 Task: Assign Person0000000067 as Assignee of Issue Issue0000000167 in Backlog  in Scrum Project Project0000000034 in Jira. Assign Person0000000067 as Assignee of Issue Issue0000000168 in Backlog  in Scrum Project Project0000000034 in Jira. Assign Person0000000068 as Assignee of Issue Issue0000000169 in Backlog  in Scrum Project Project0000000034 in Jira. Assign Person0000000068 as Assignee of Issue Issue0000000170 in Backlog  in Scrum Project Project0000000034 in Jira. Create a Sprint called Sprint0000000097 in Scrum Project Project0000000033 in Jira
Action: Mouse moved to (1059, 416)
Screenshot: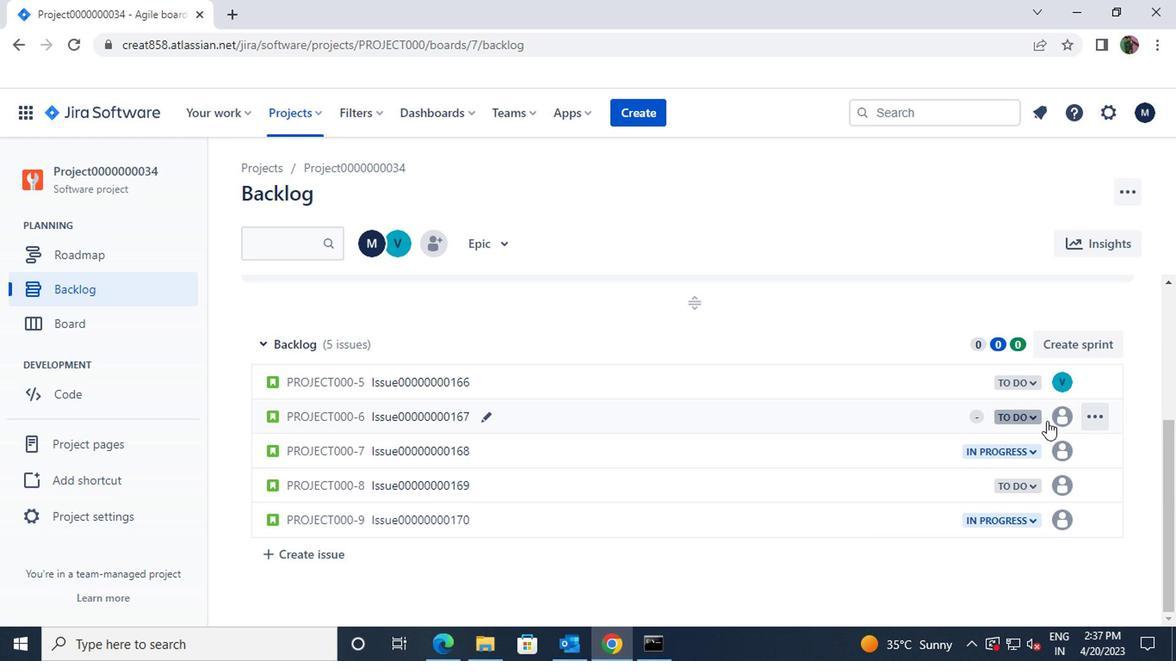 
Action: Mouse pressed left at (1059, 416)
Screenshot: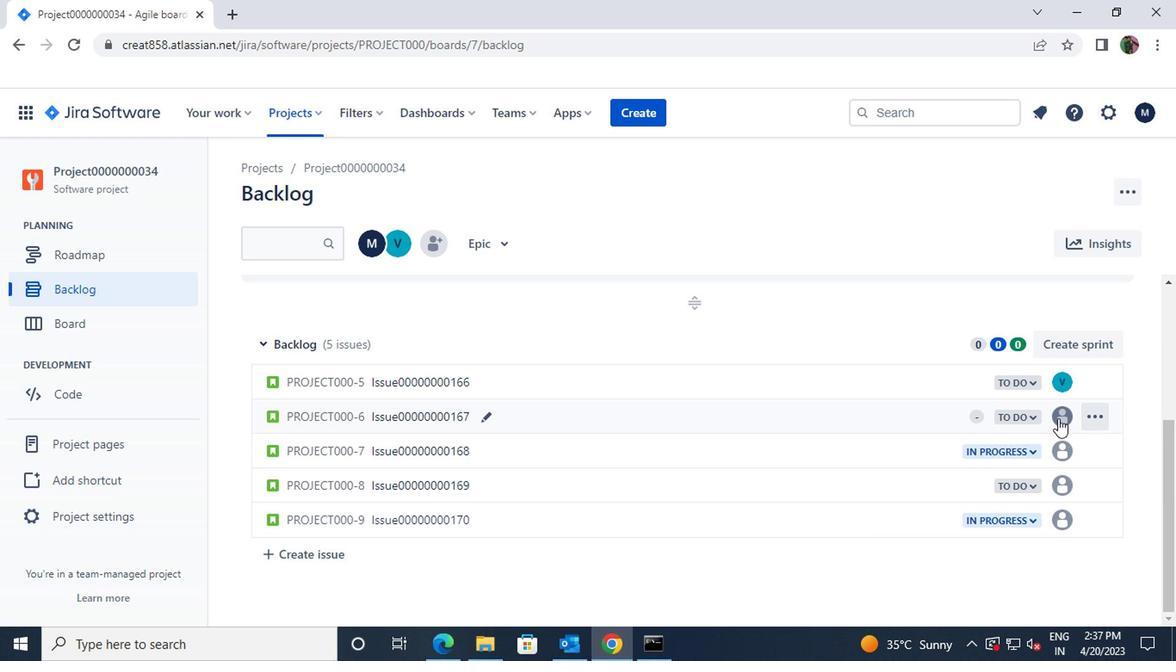 
Action: Mouse moved to (956, 447)
Screenshot: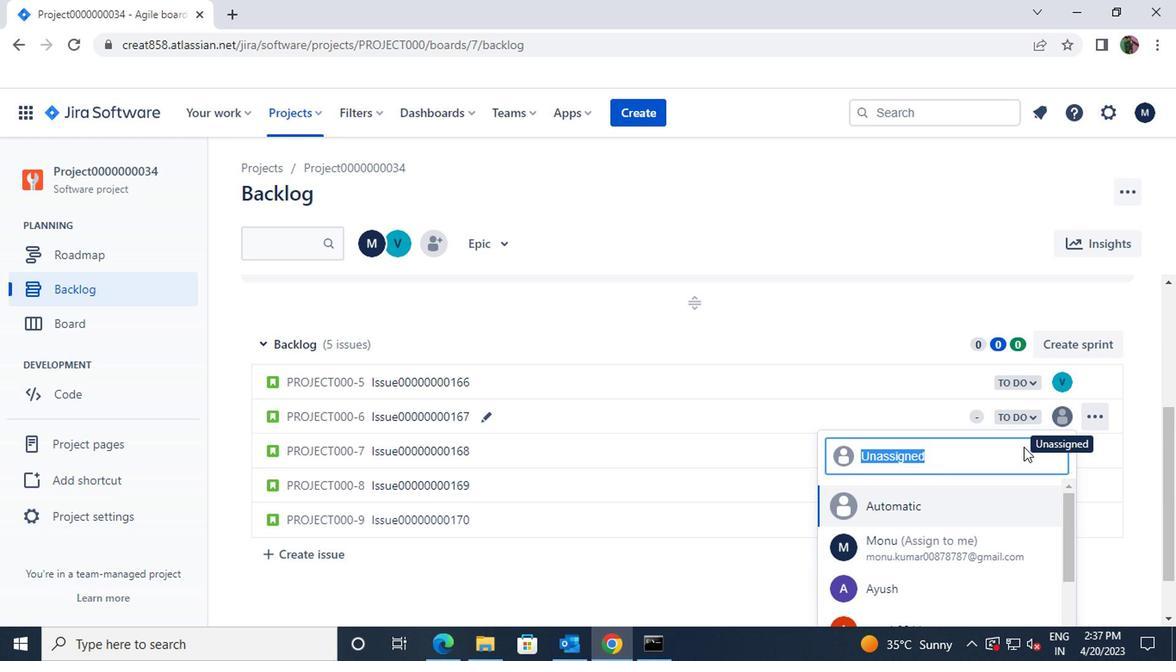 
Action: Key pressed parteek
Screenshot: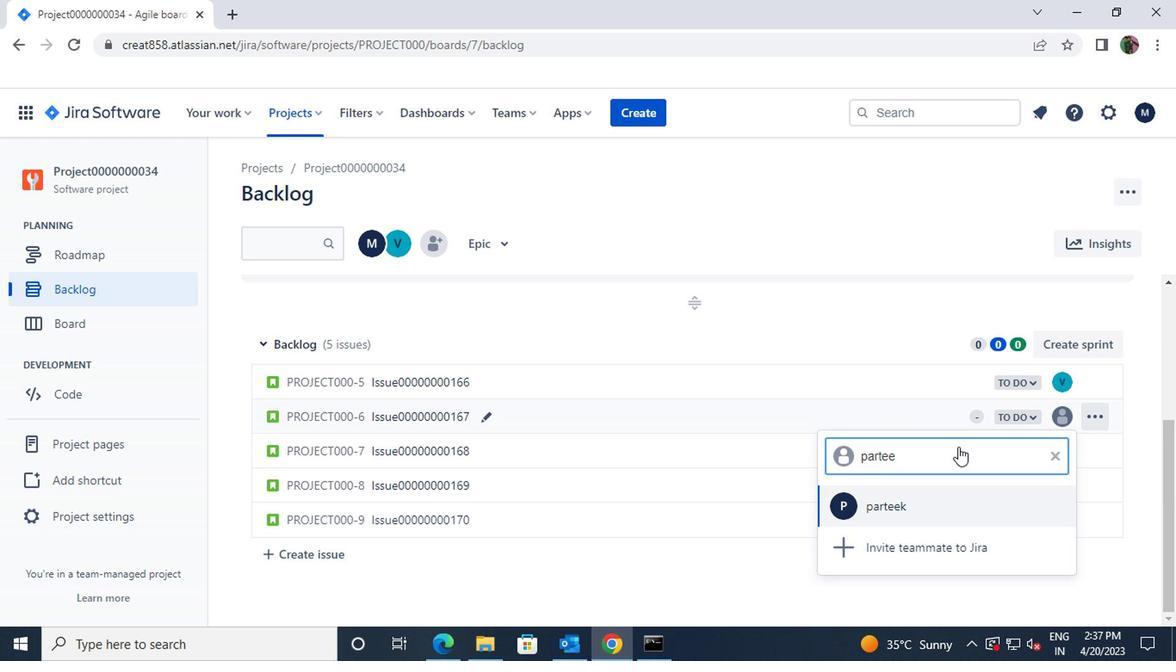 
Action: Mouse moved to (917, 506)
Screenshot: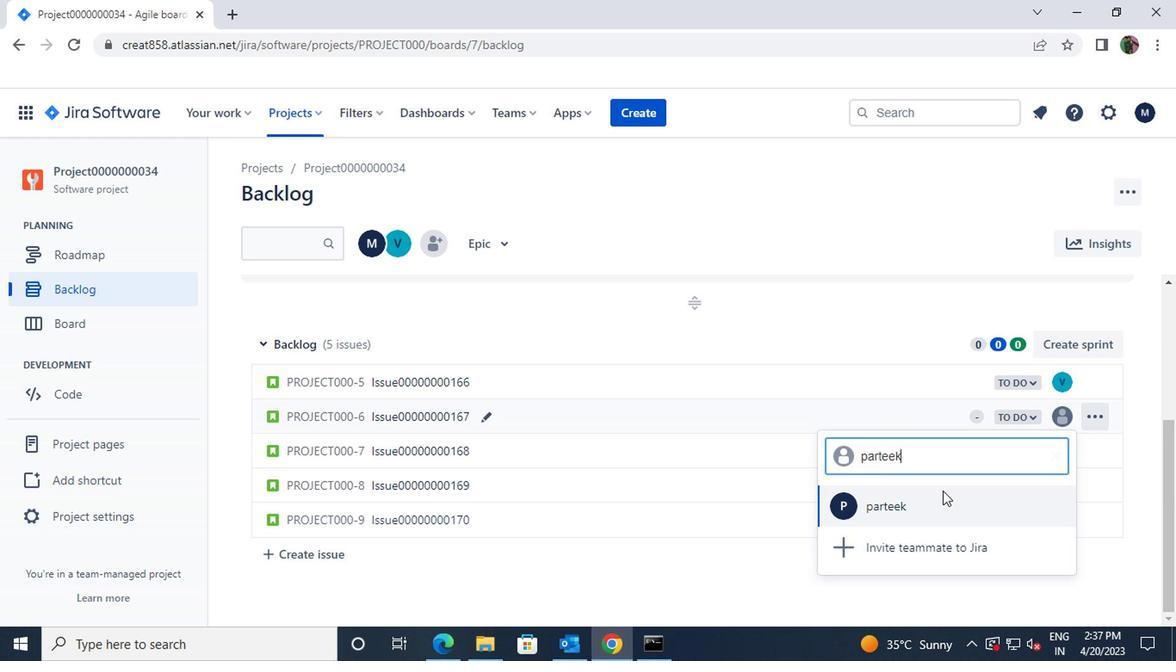 
Action: Mouse pressed left at (917, 506)
Screenshot: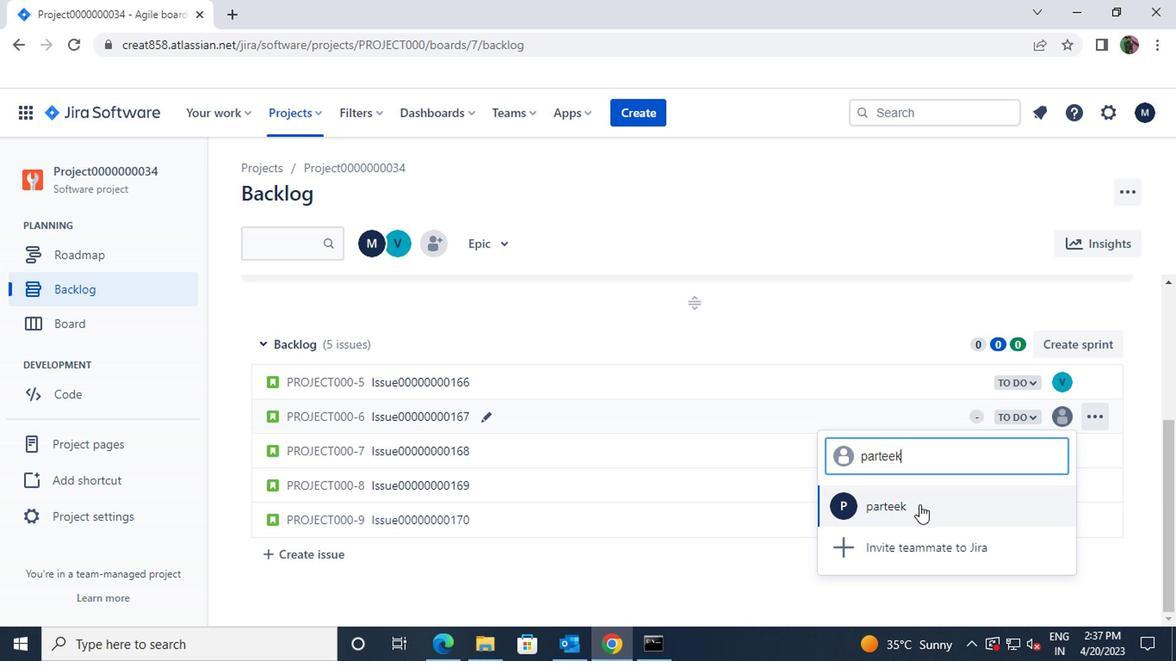 
Action: Mouse moved to (1057, 450)
Screenshot: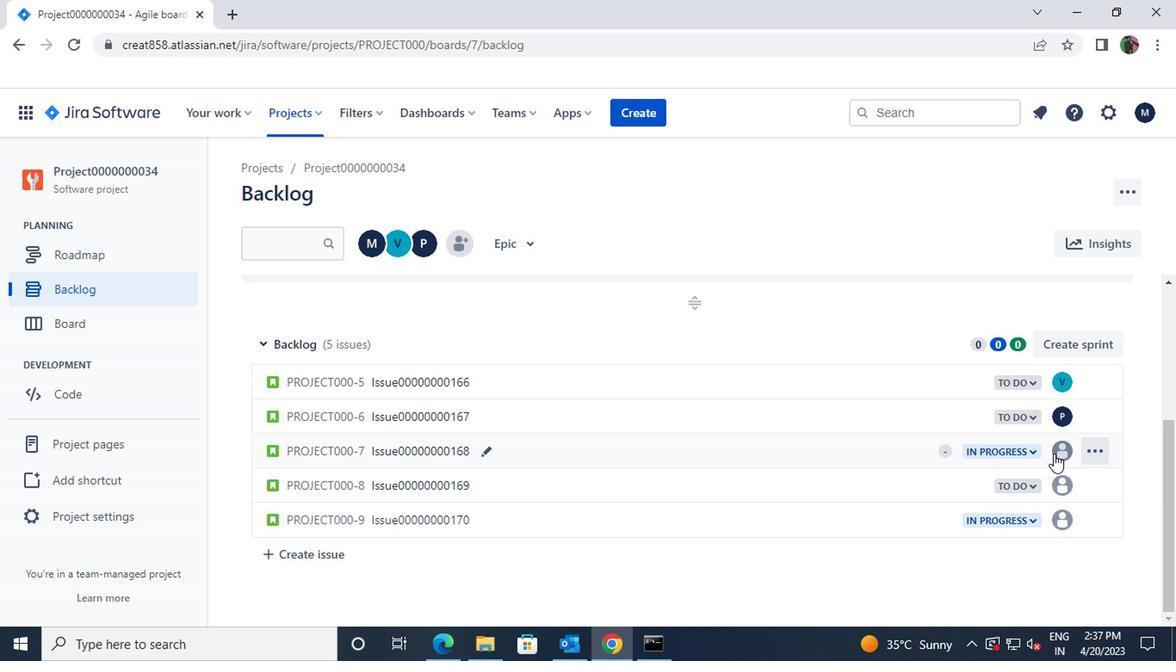 
Action: Mouse pressed left at (1057, 450)
Screenshot: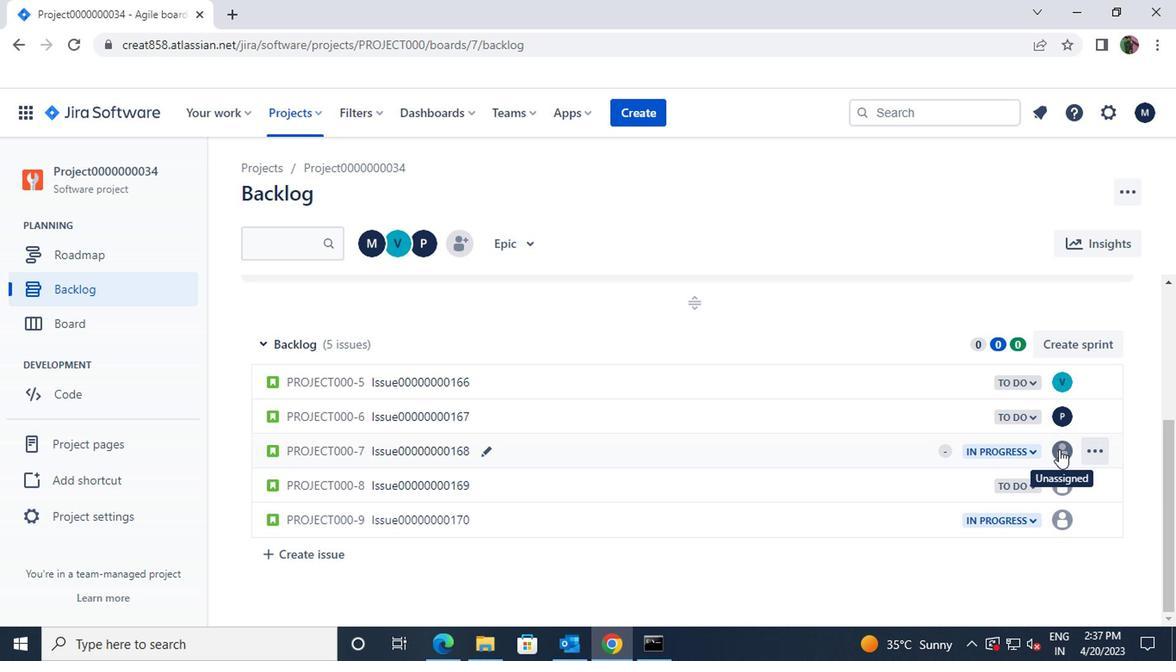 
Action: Mouse moved to (1057, 449)
Screenshot: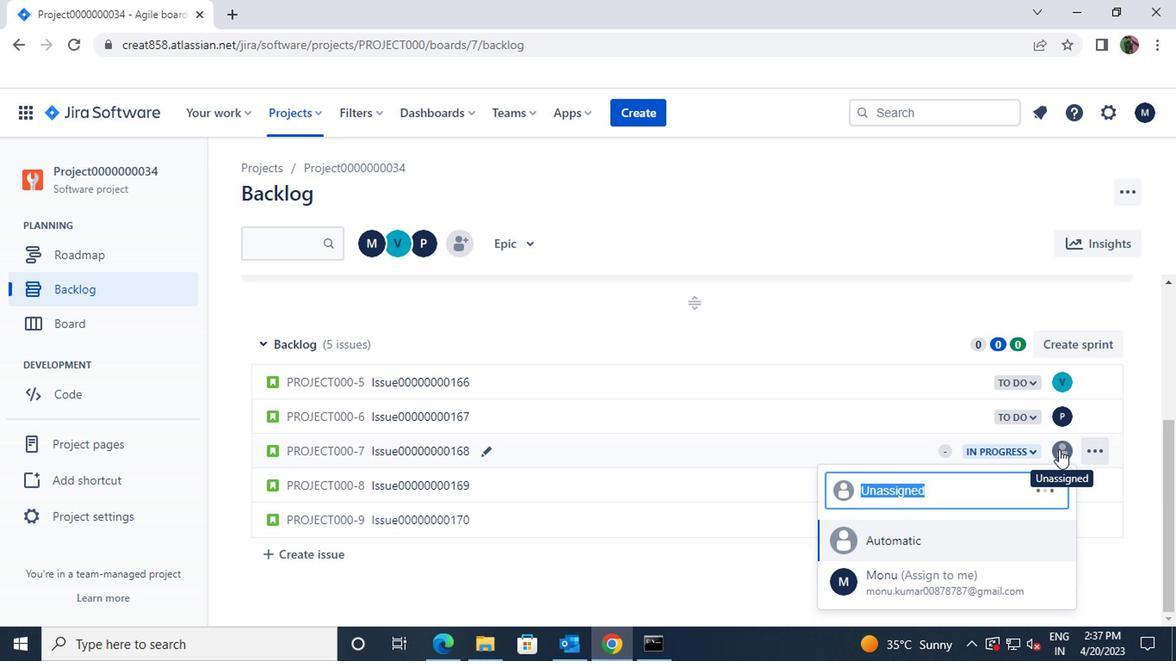 
Action: Key pressed carxx
Screenshot: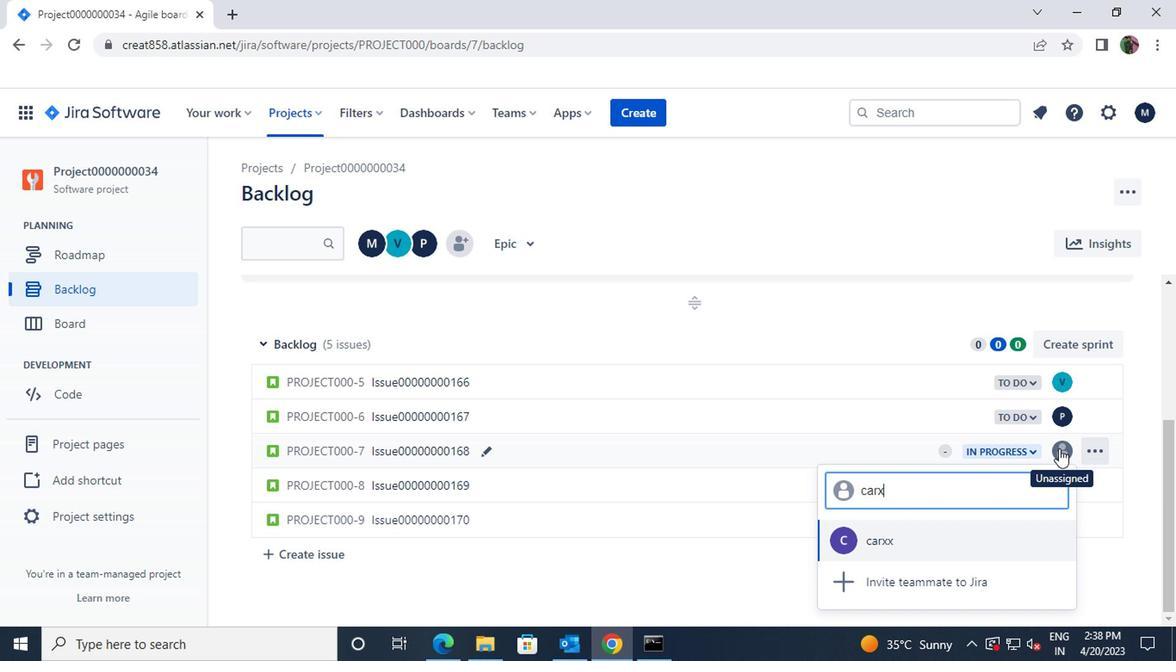 
Action: Mouse moved to (916, 540)
Screenshot: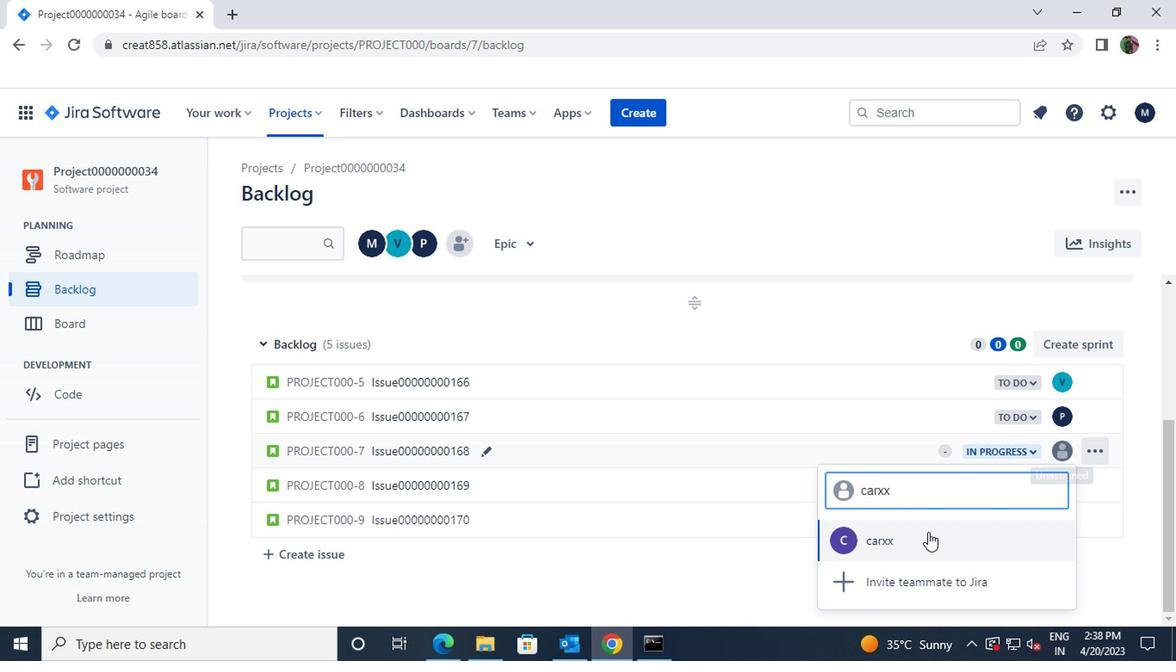 
Action: Mouse pressed left at (916, 540)
Screenshot: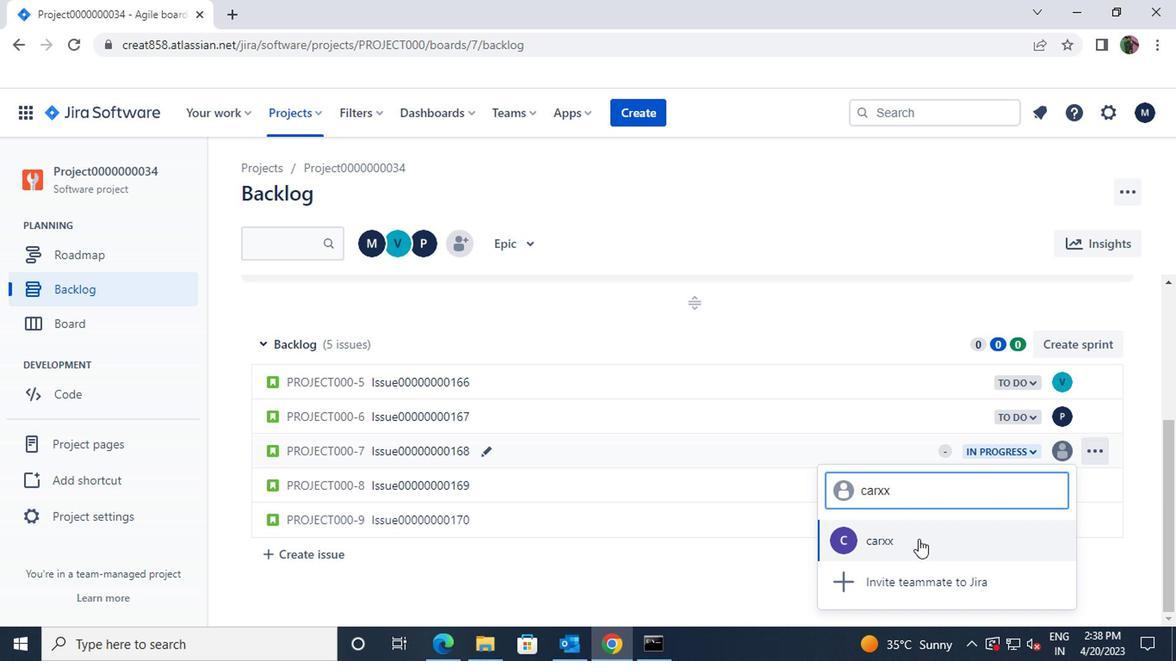
Action: Mouse moved to (1053, 512)
Screenshot: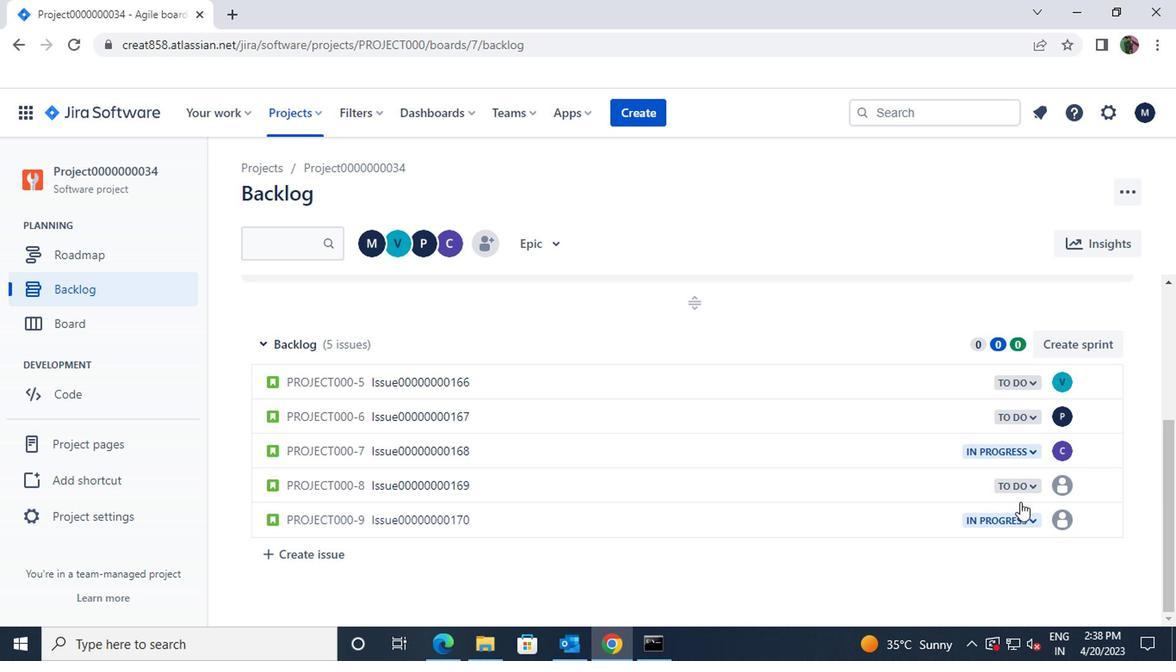 
Action: Mouse pressed left at (1053, 512)
Screenshot: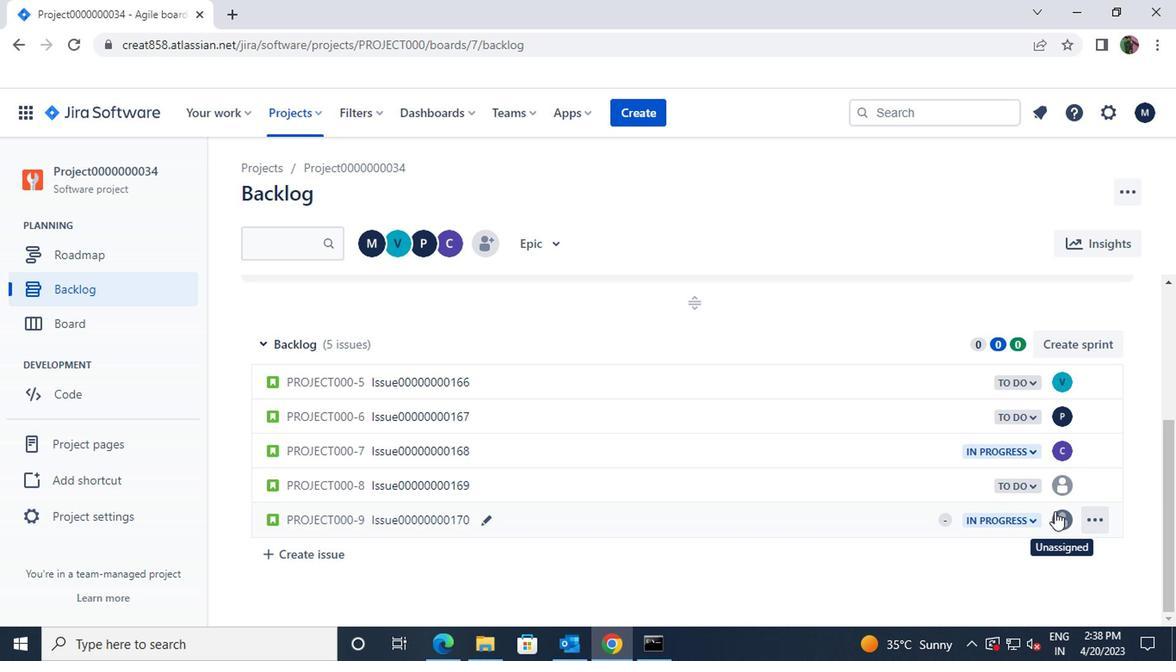 
Action: Key pressed carxx
Screenshot: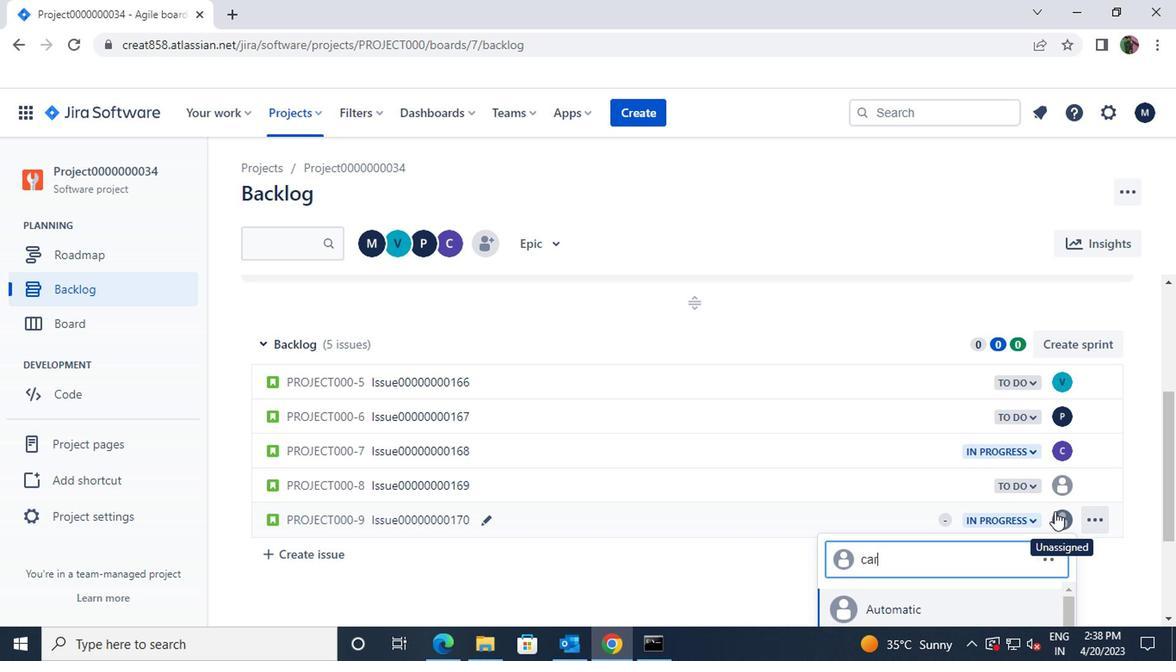 
Action: Mouse moved to (925, 598)
Screenshot: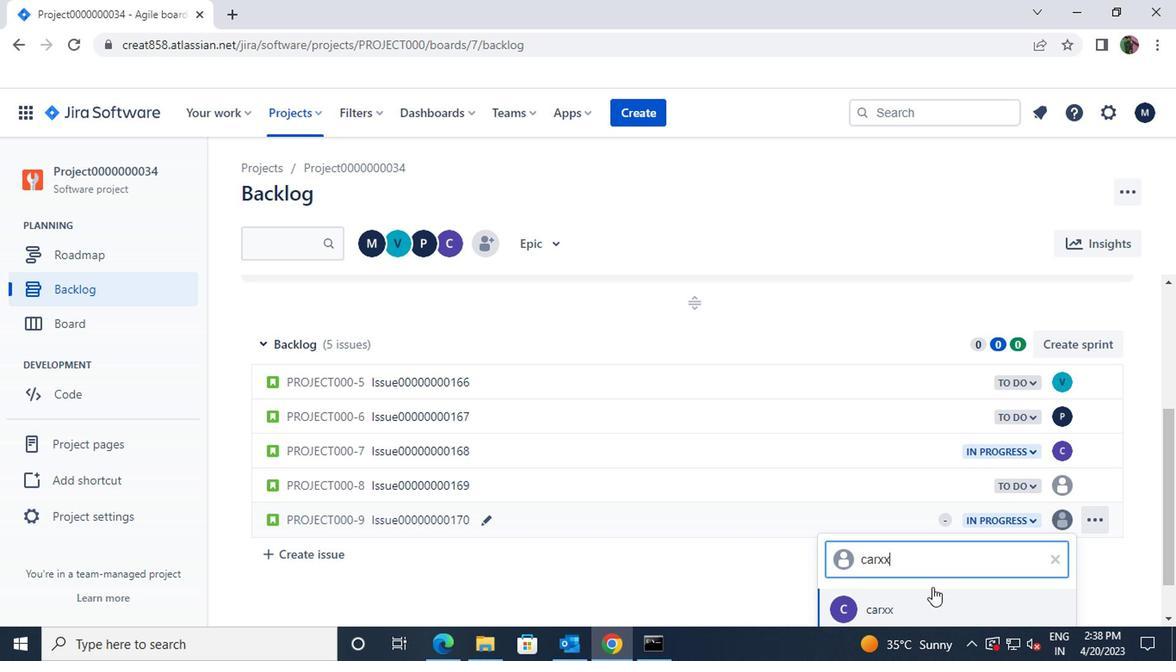 
Action: Mouse pressed left at (925, 598)
Screenshot: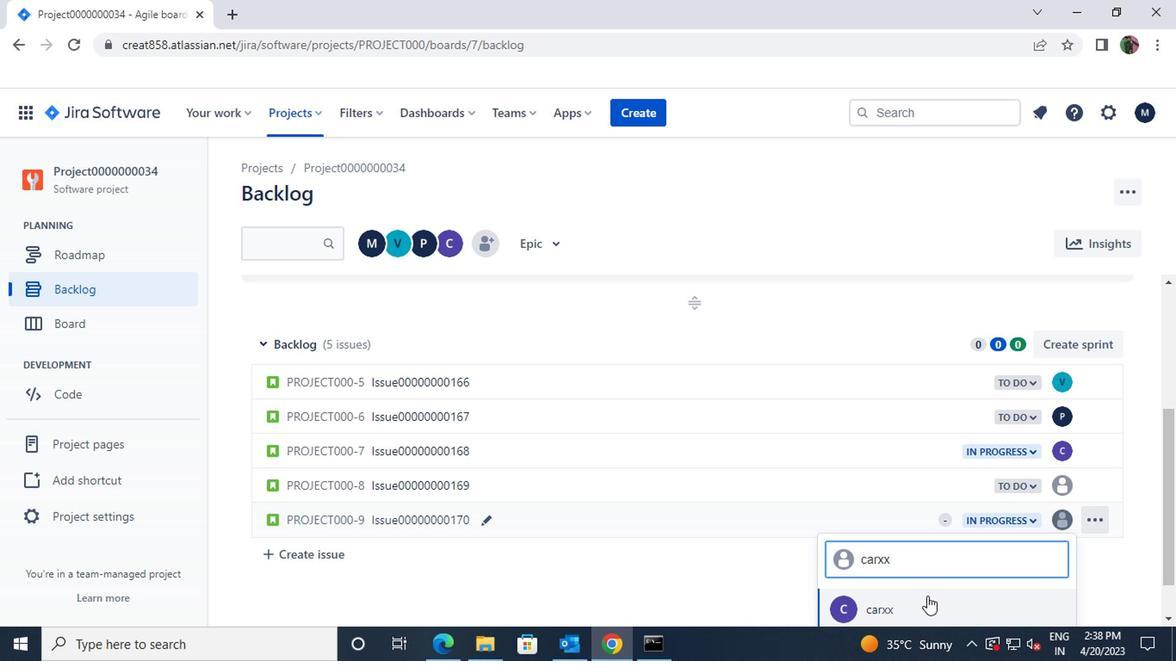 
Action: Mouse moved to (875, 476)
Screenshot: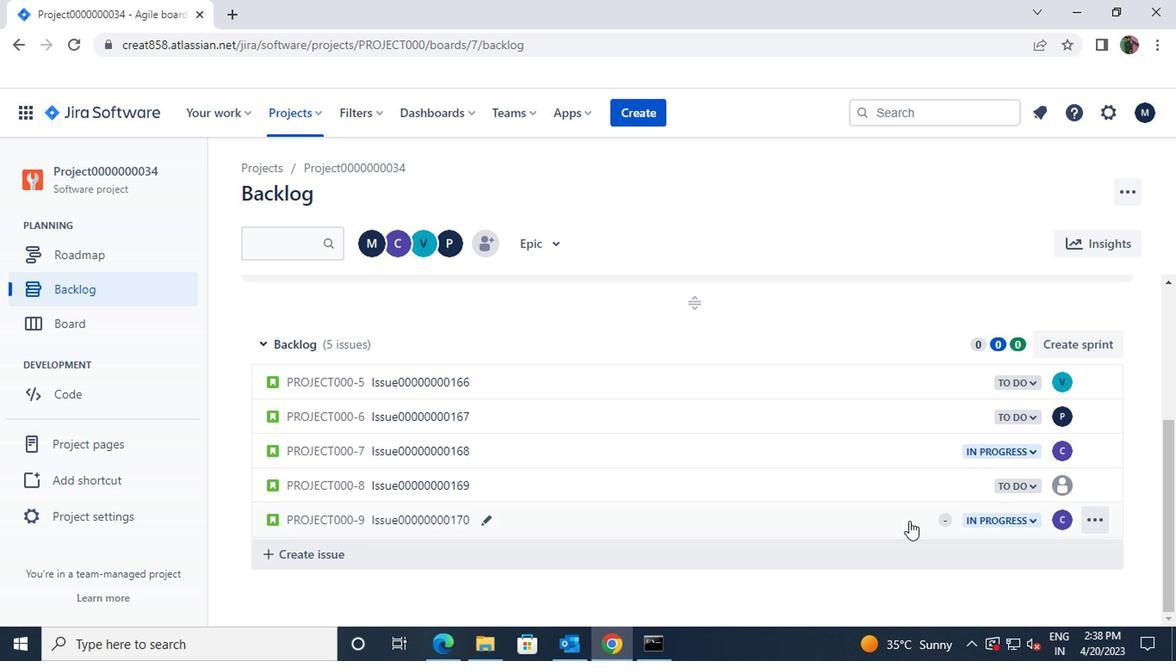
Action: Mouse scrolled (875, 475) with delta (0, -1)
Screenshot: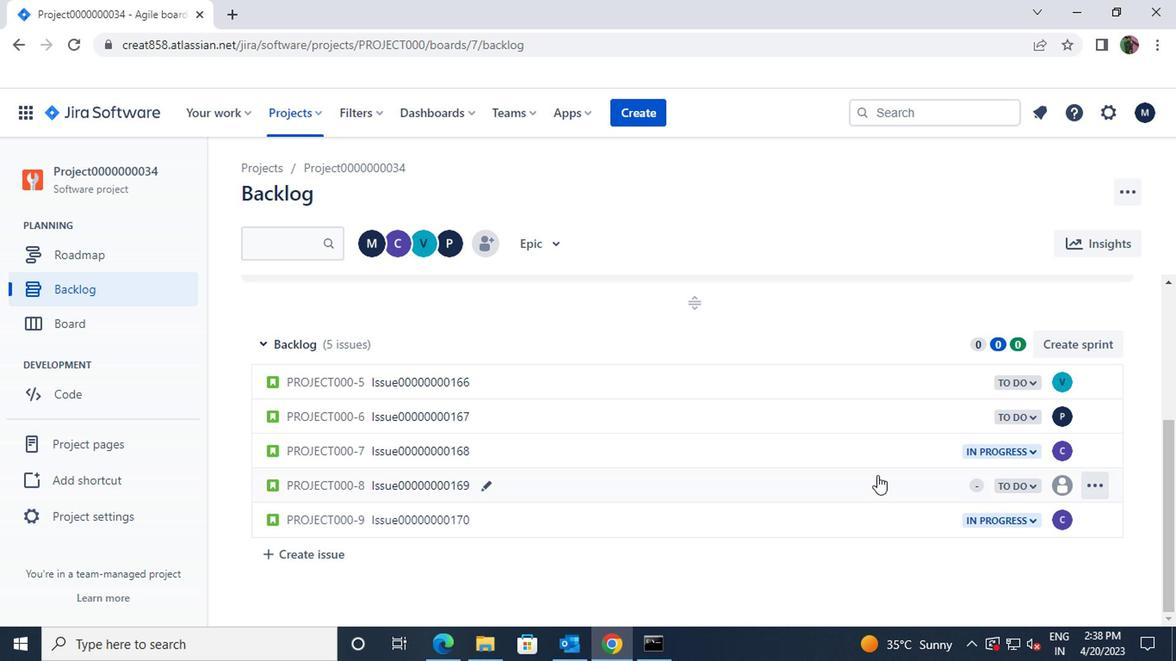 
Action: Mouse scrolled (875, 475) with delta (0, -1)
Screenshot: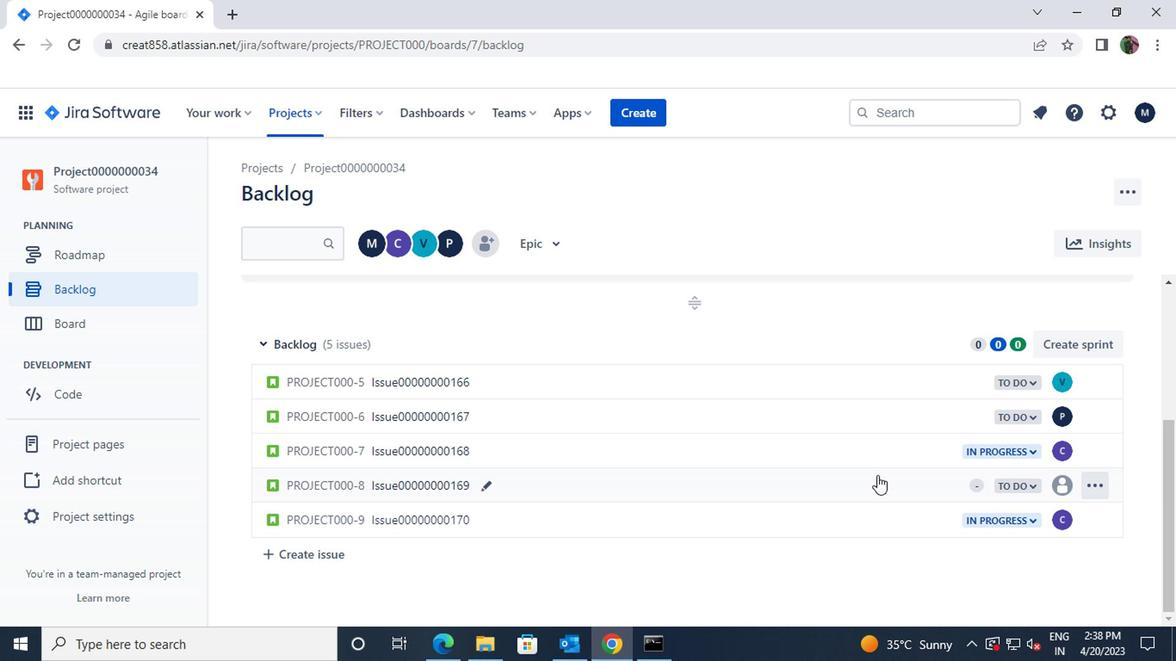 
Action: Mouse moved to (873, 476)
Screenshot: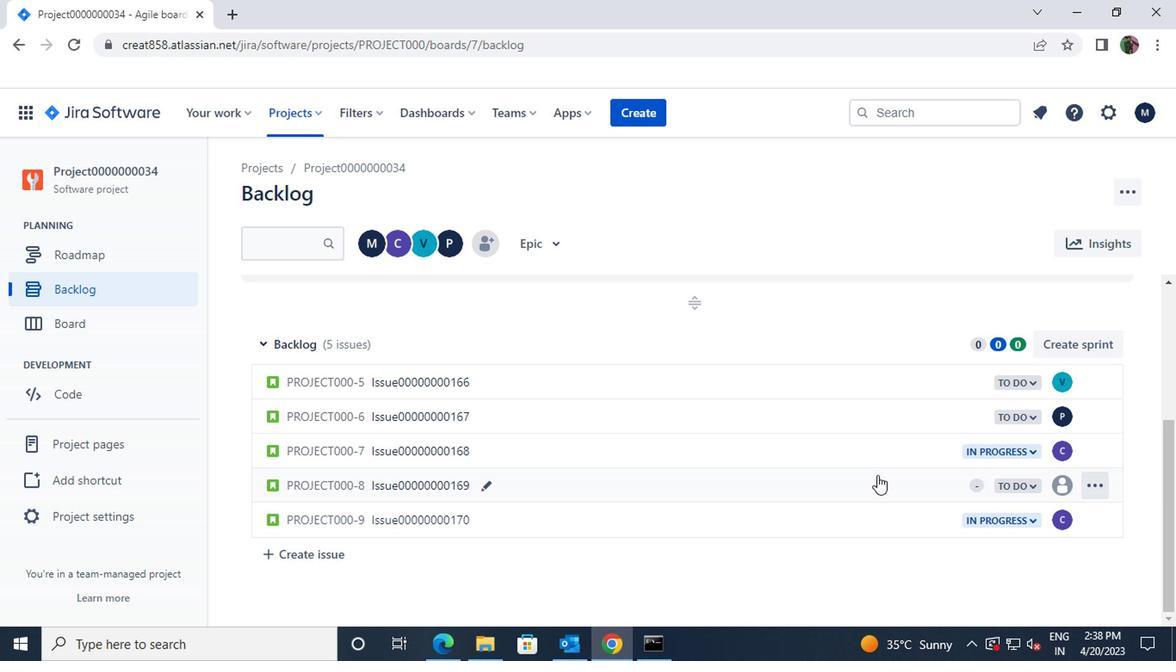 
Action: Mouse scrolled (873, 477) with delta (0, 0)
Screenshot: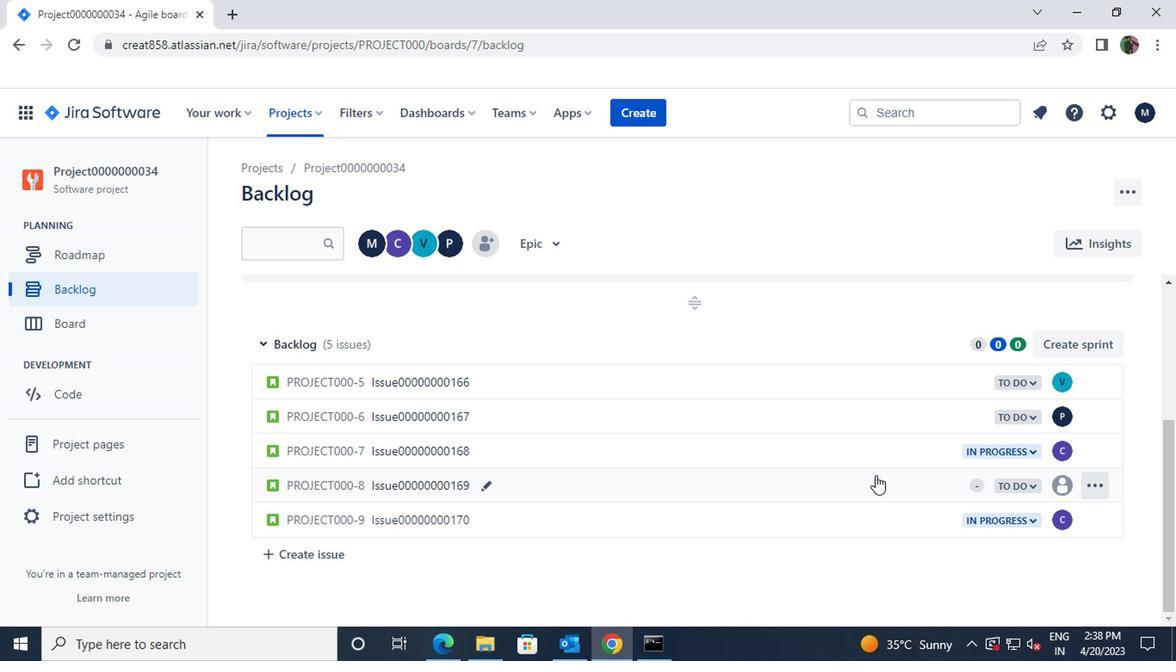 
Action: Mouse scrolled (873, 477) with delta (0, 0)
Screenshot: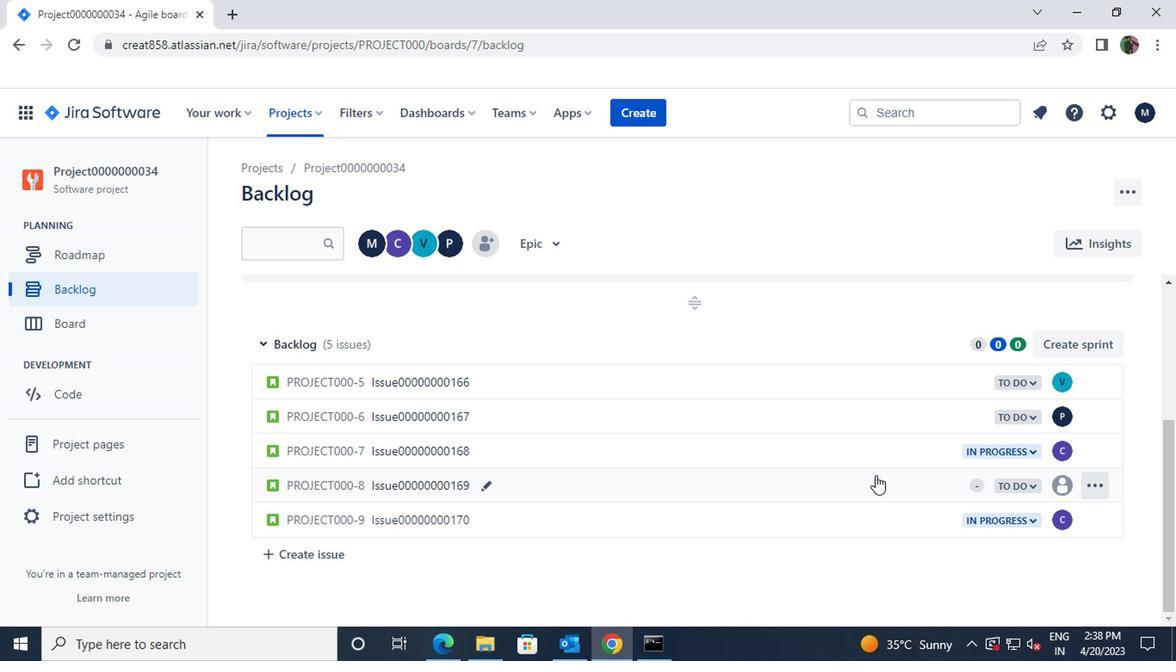 
Action: Mouse moved to (311, 114)
Screenshot: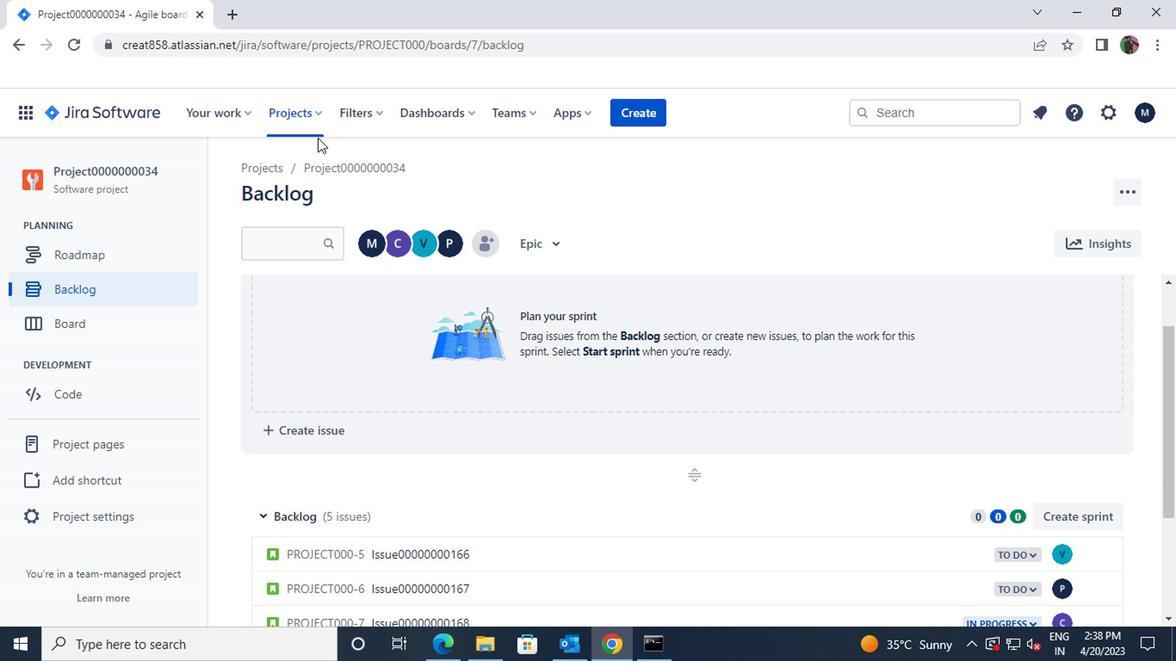 
Action: Mouse pressed left at (311, 114)
Screenshot: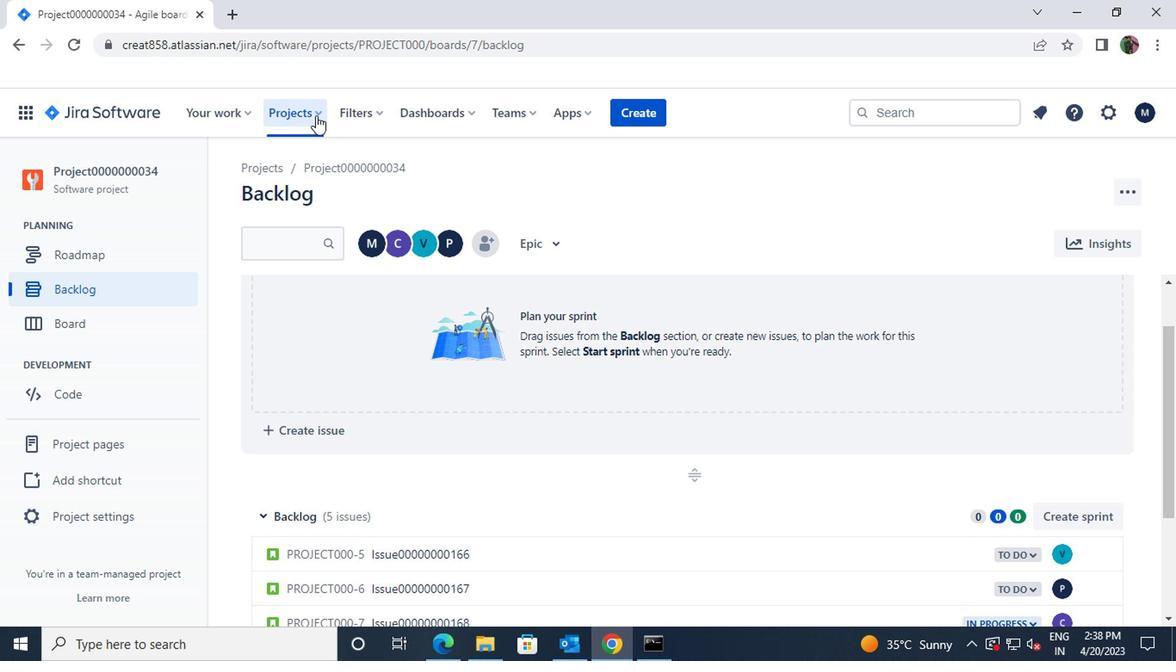 
Action: Mouse moved to (333, 238)
Screenshot: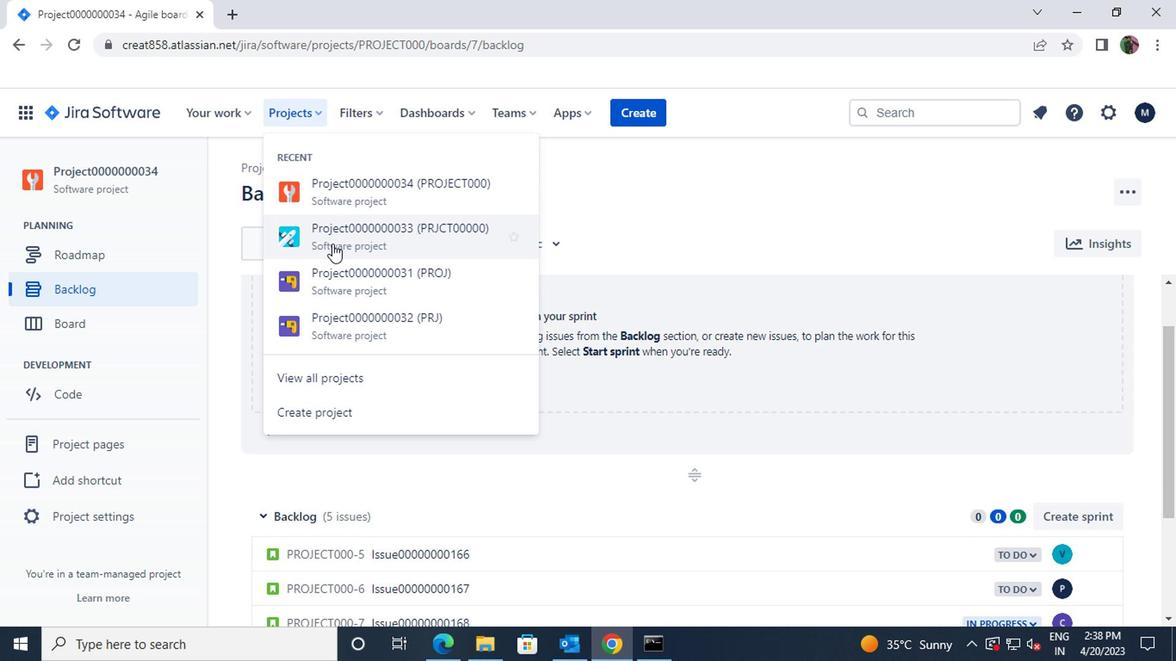 
Action: Mouse pressed left at (333, 238)
Screenshot: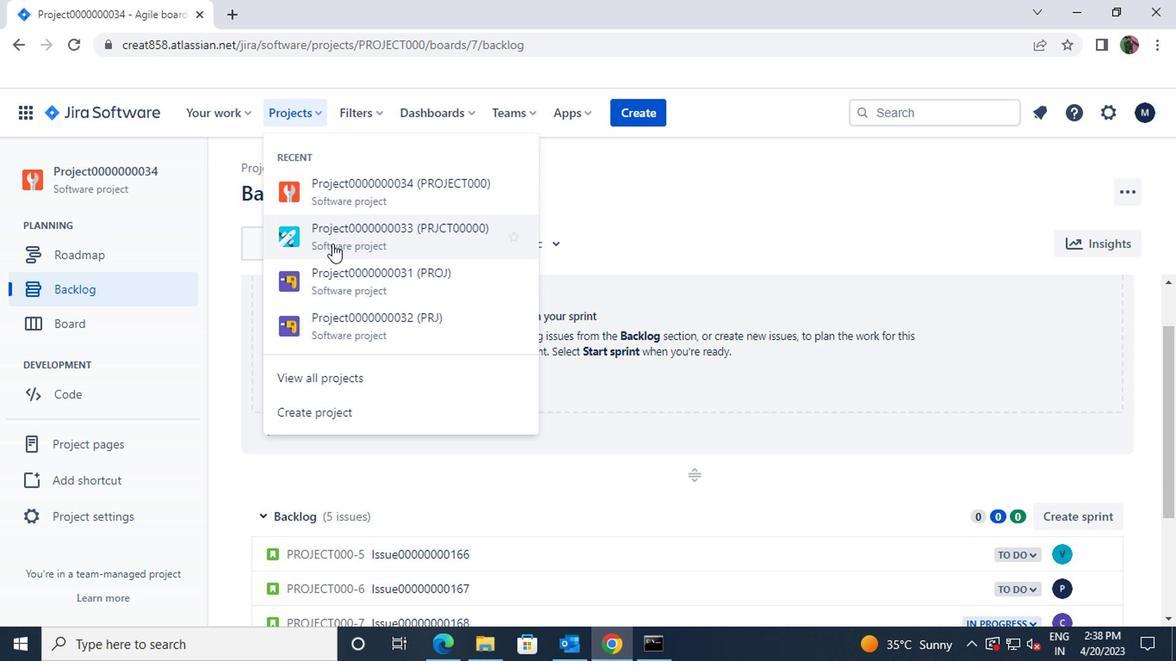 
Action: Mouse moved to (117, 282)
Screenshot: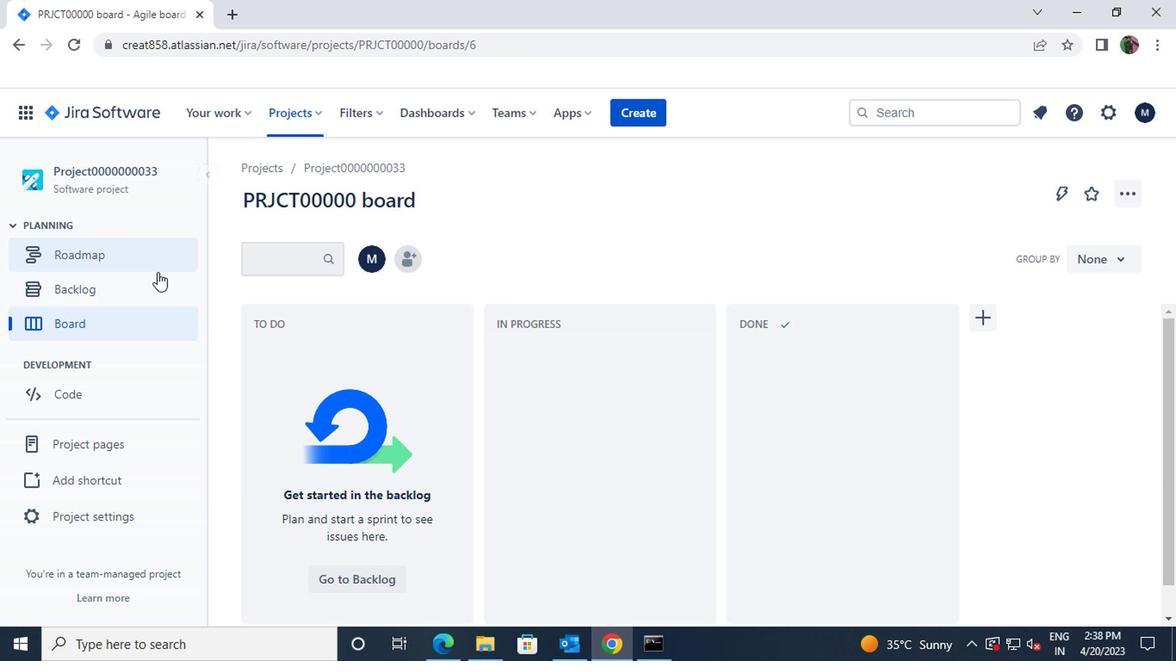 
Action: Mouse pressed left at (117, 282)
Screenshot: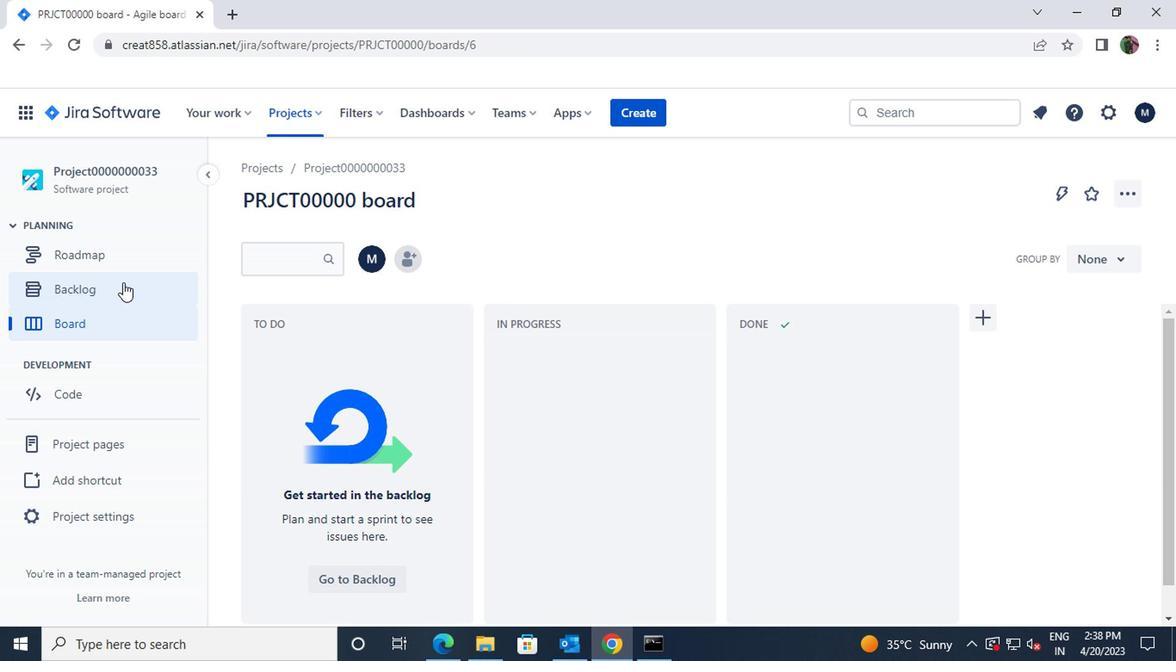 
Action: Mouse moved to (395, 482)
Screenshot: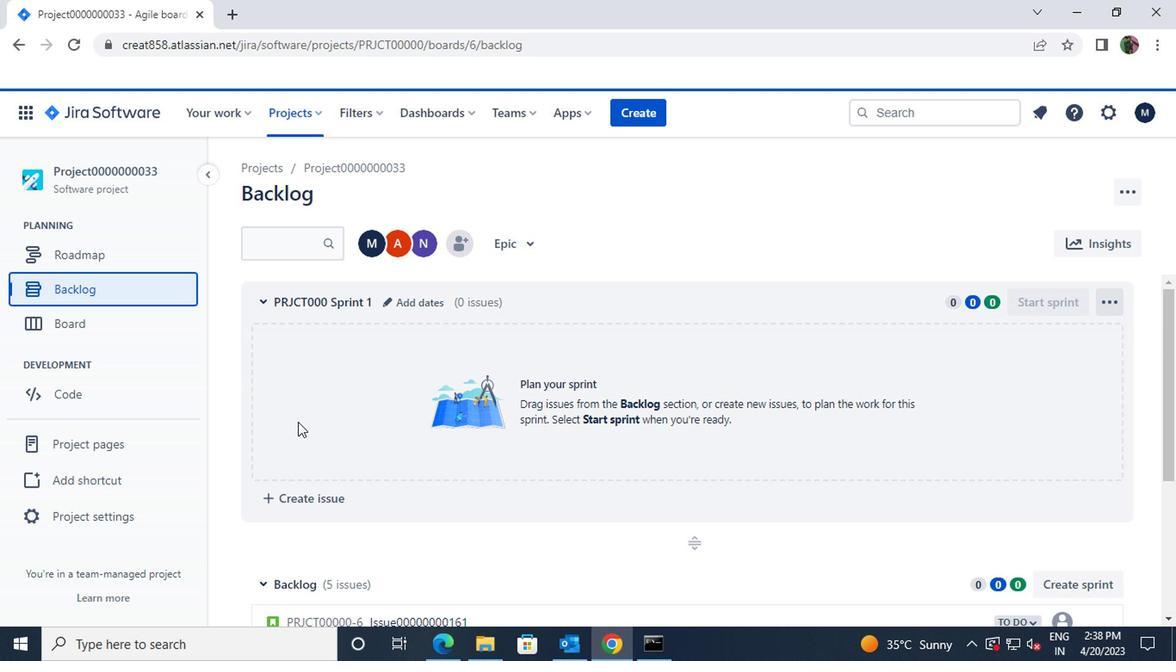 
Action: Mouse scrolled (395, 481) with delta (0, -1)
Screenshot: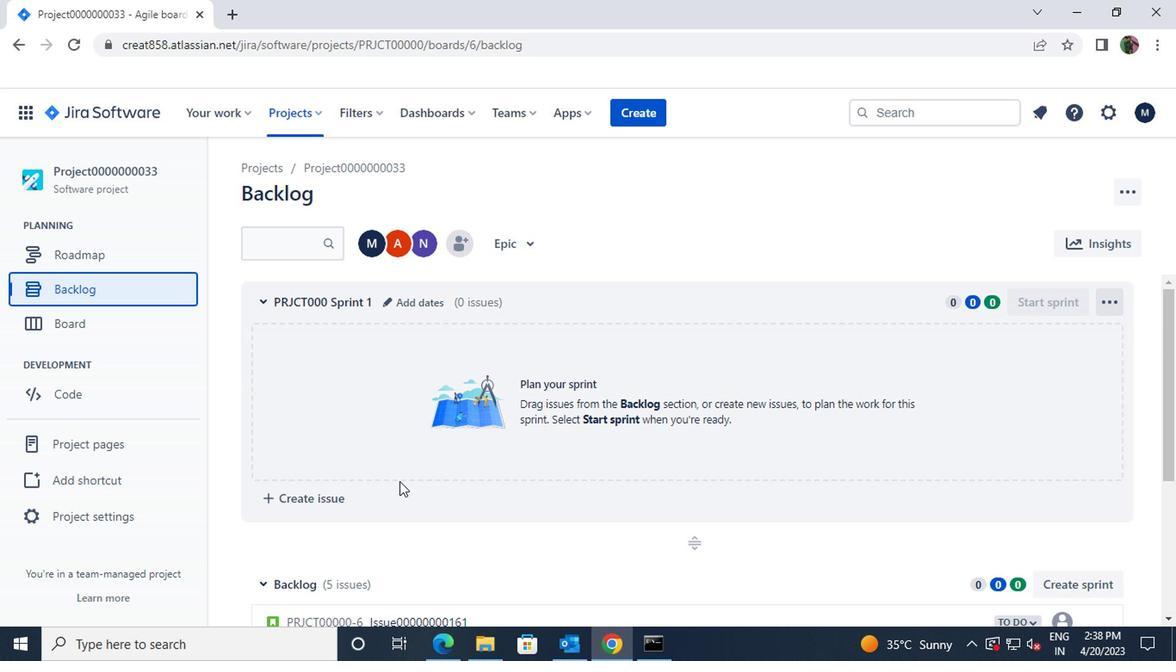 
Action: Mouse scrolled (395, 481) with delta (0, -1)
Screenshot: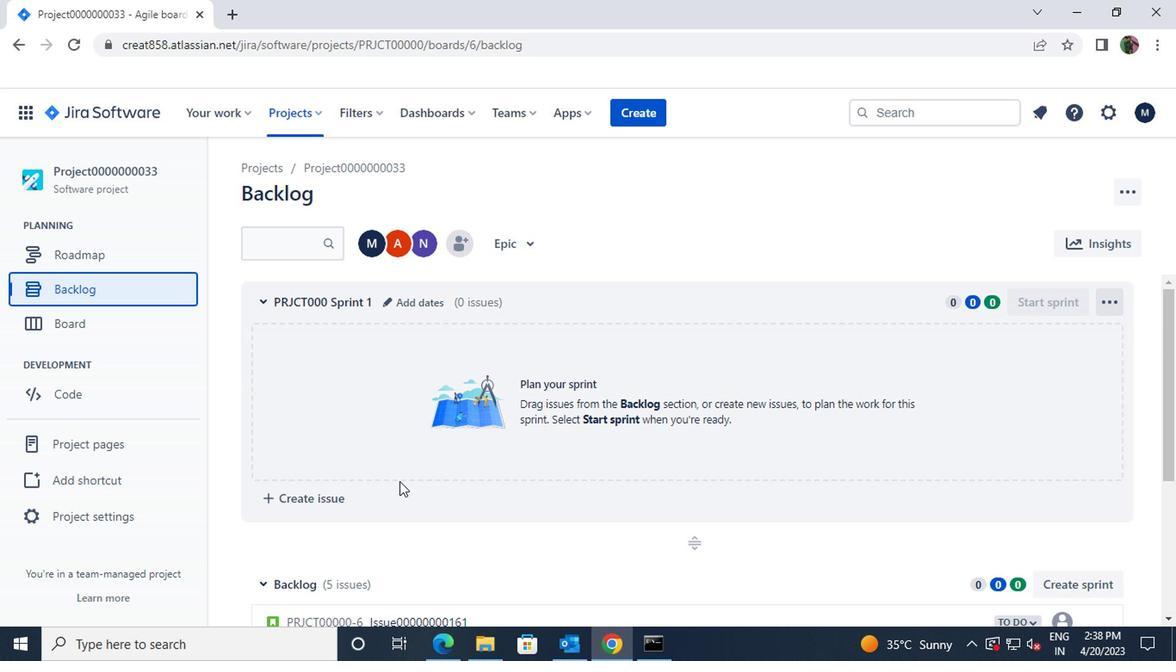 
Action: Mouse scrolled (395, 481) with delta (0, -1)
Screenshot: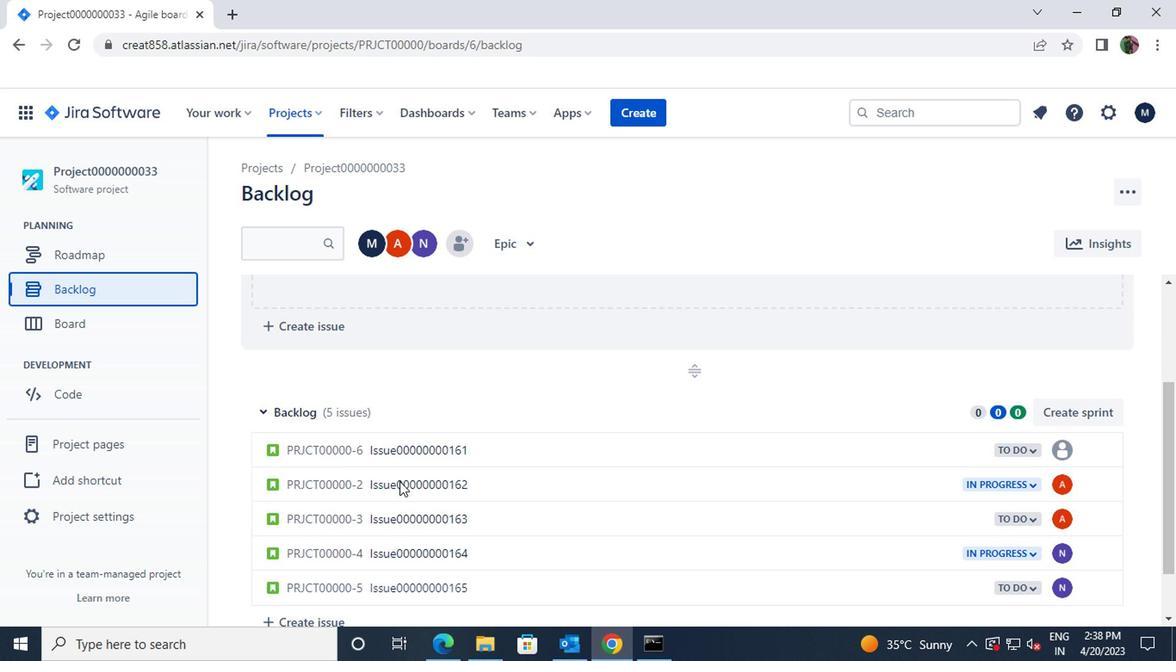 
Action: Mouse scrolled (395, 481) with delta (0, -1)
Screenshot: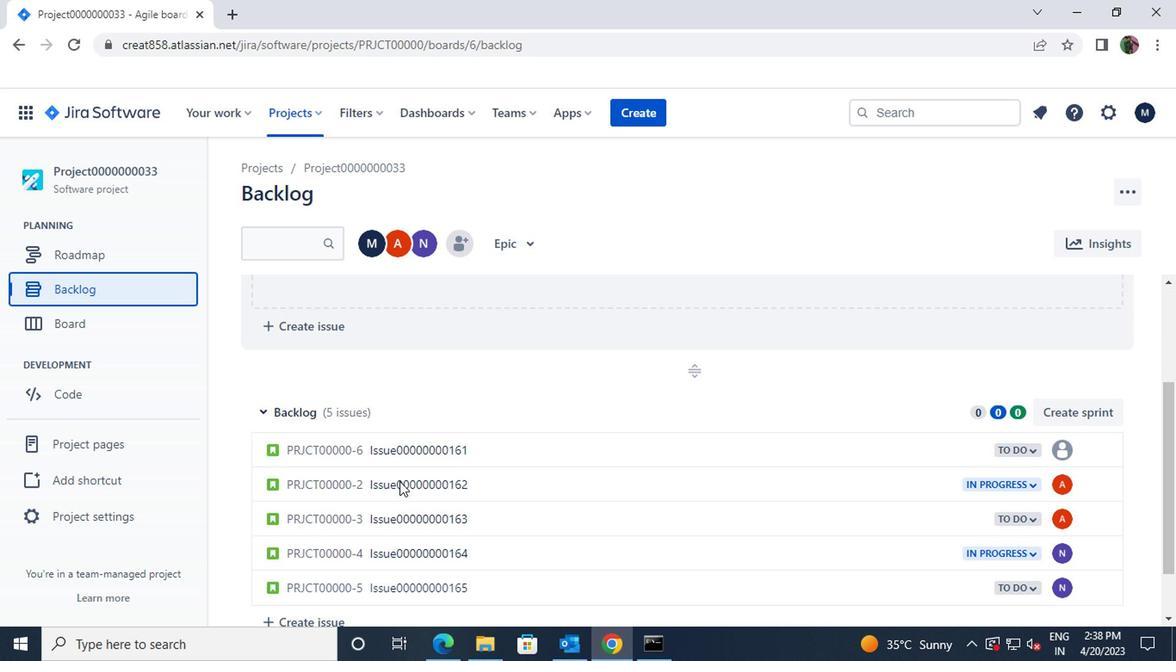 
Action: Mouse scrolled (395, 481) with delta (0, -1)
Screenshot: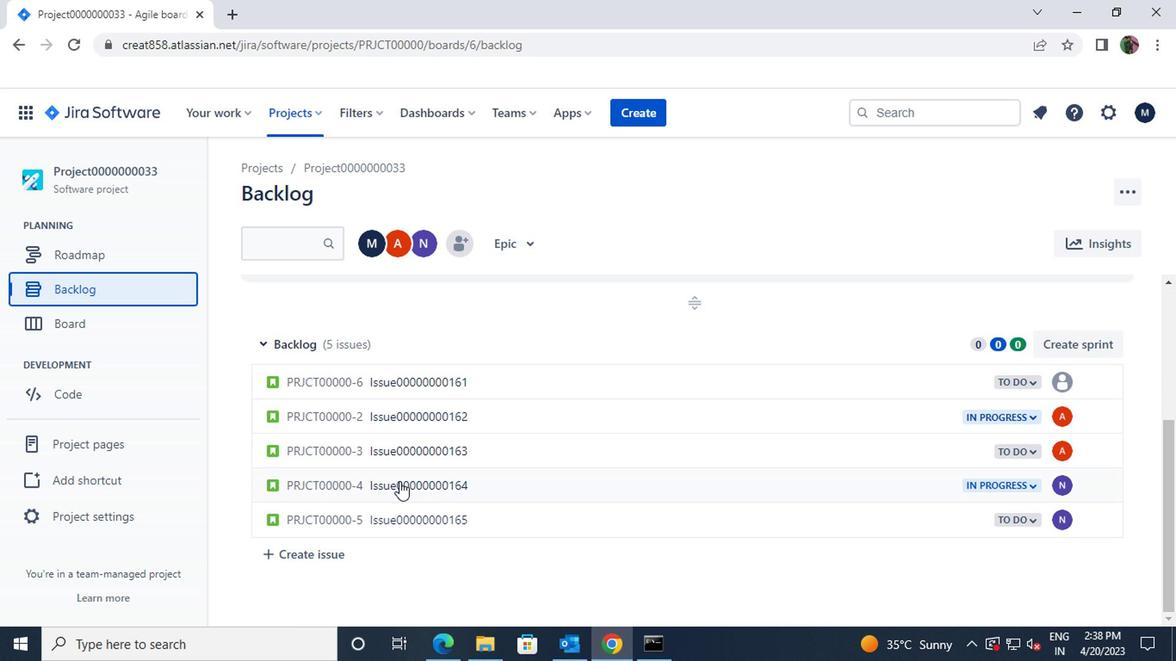 
Action: Mouse scrolled (395, 483) with delta (0, 0)
Screenshot: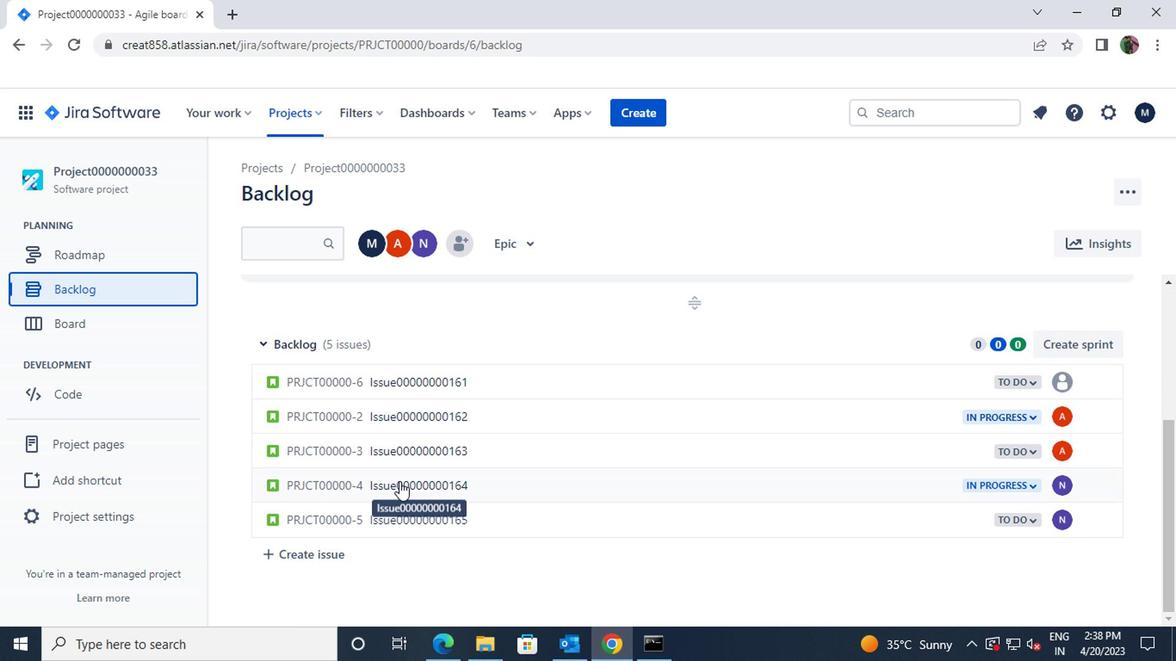 
Action: Mouse scrolled (395, 483) with delta (0, 0)
Screenshot: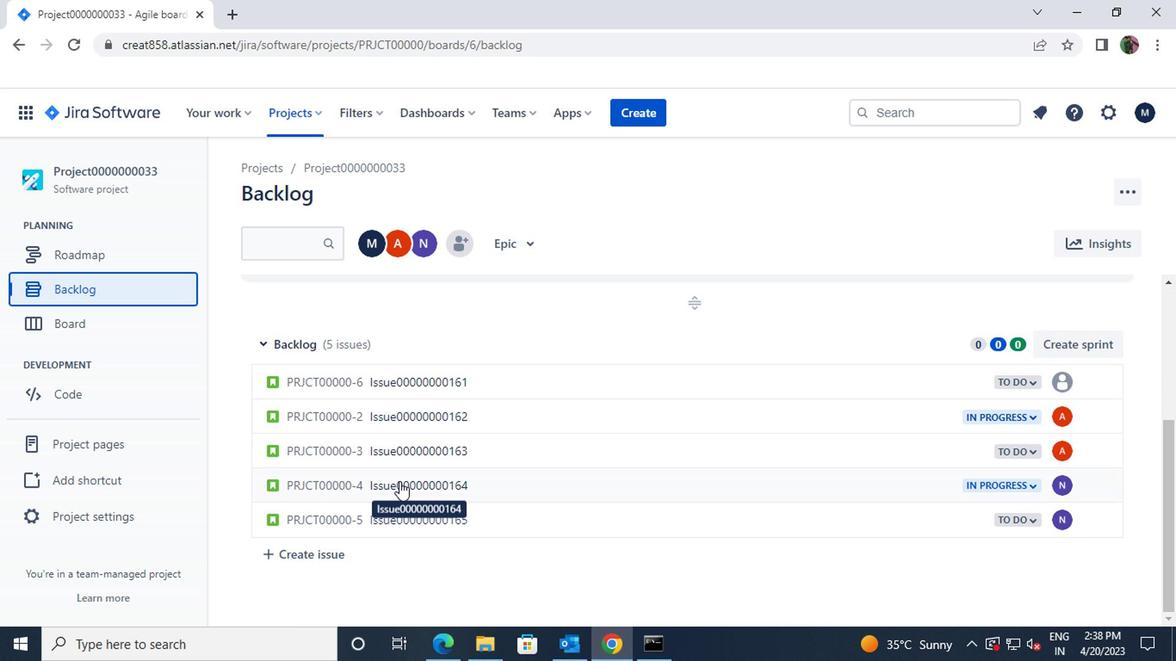 
Action: Mouse scrolled (395, 483) with delta (0, 0)
Screenshot: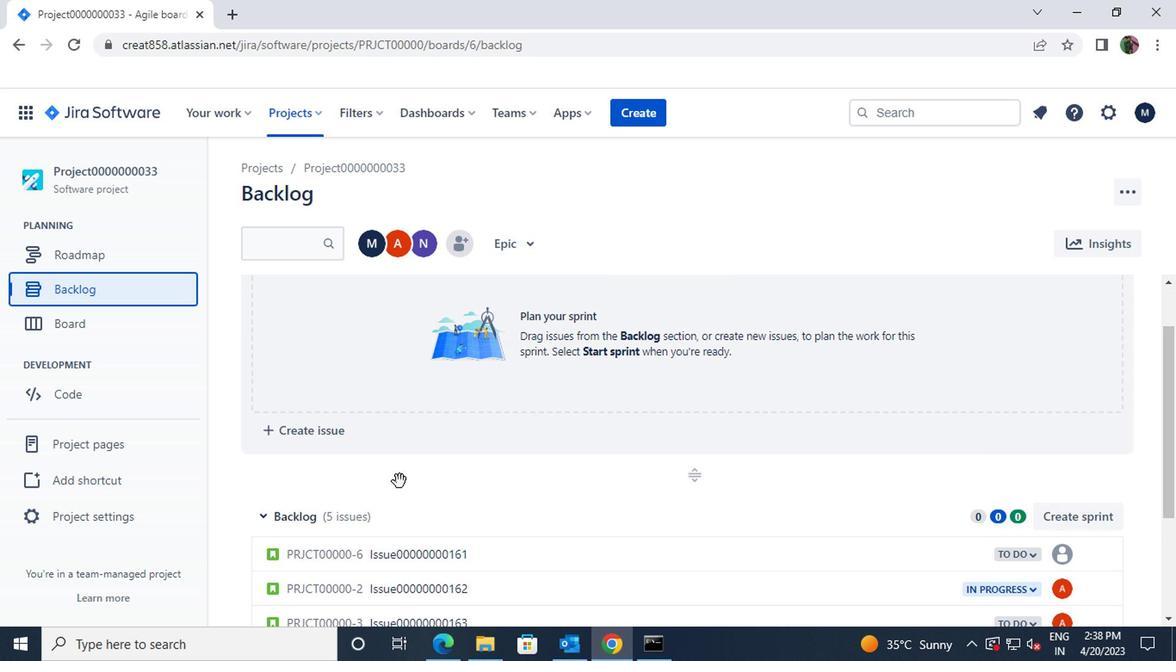 
Action: Mouse scrolled (395, 483) with delta (0, 0)
Screenshot: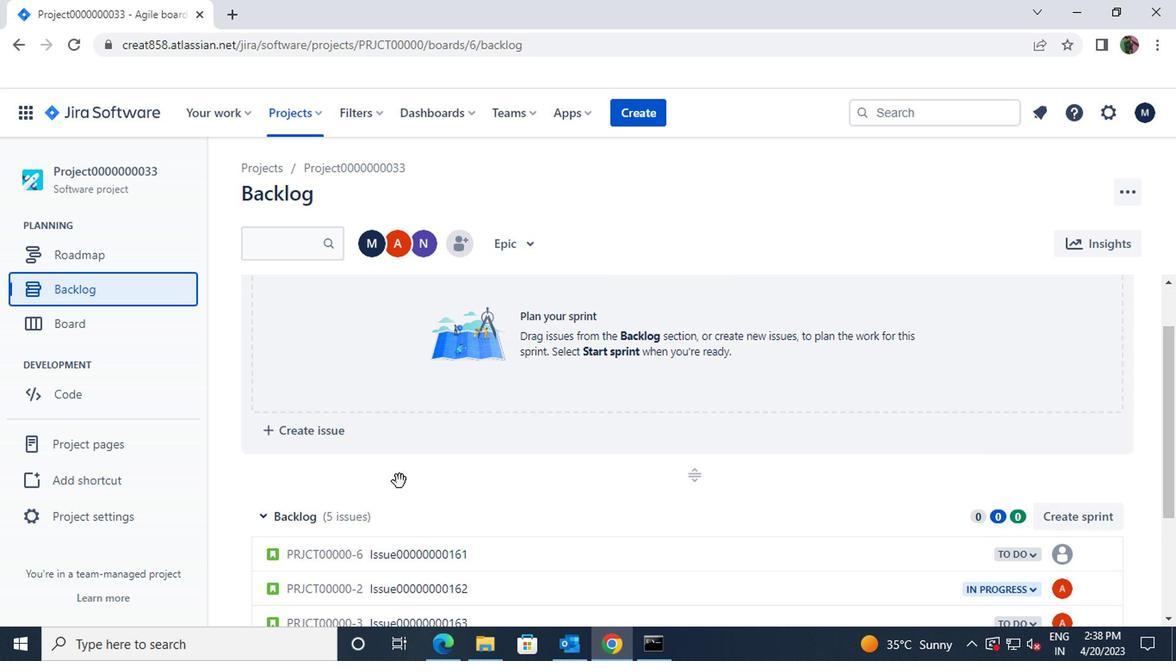 
Action: Mouse scrolled (395, 483) with delta (0, 0)
Screenshot: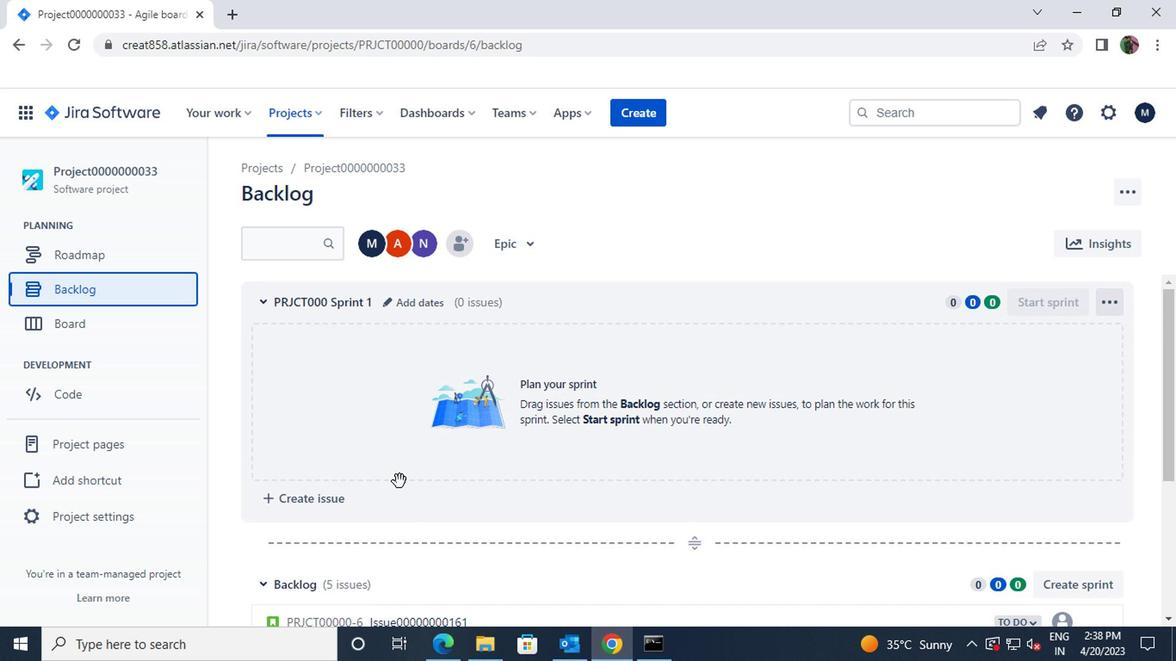 
Action: Mouse scrolled (395, 483) with delta (0, 0)
Screenshot: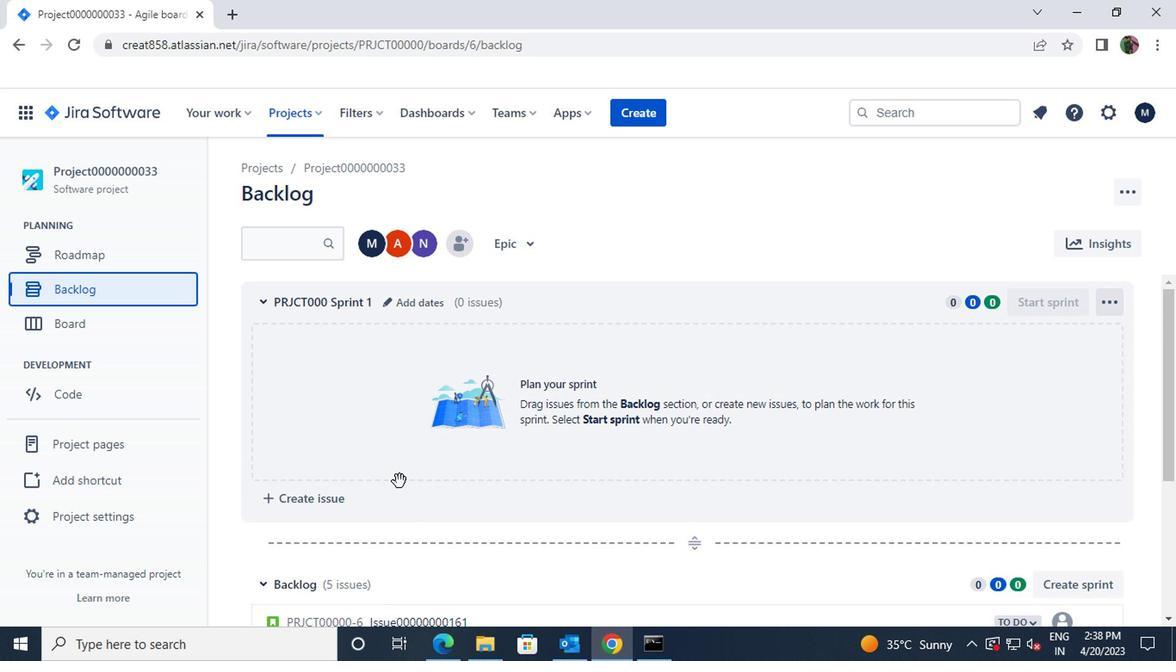 
Action: Mouse moved to (354, 301)
Screenshot: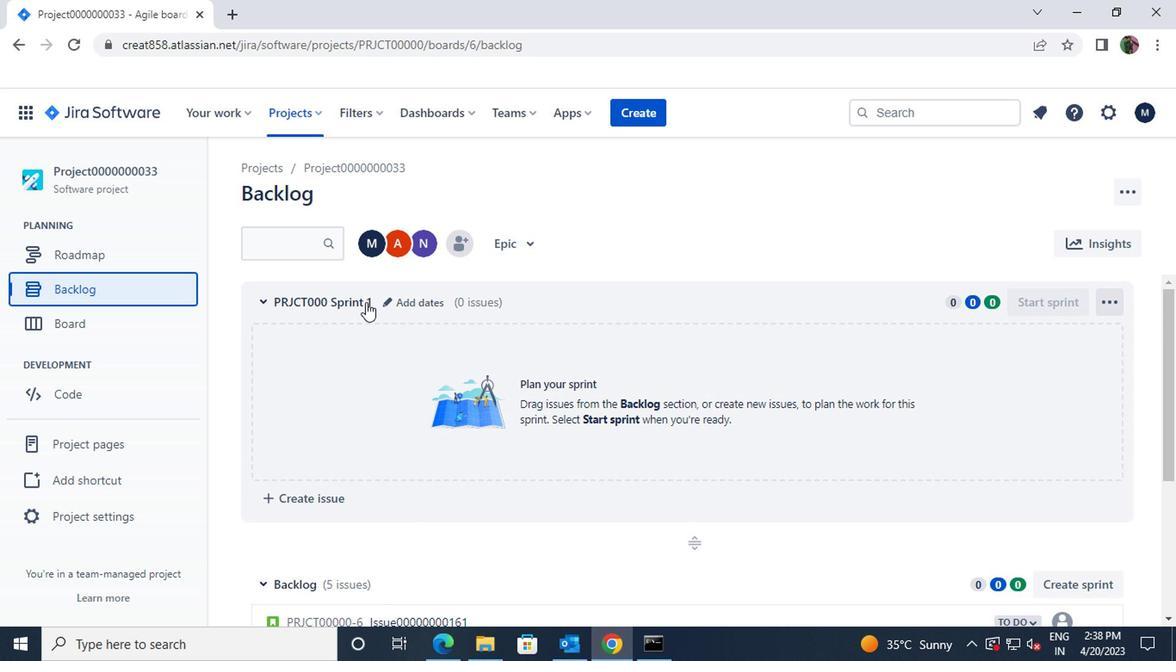 
Action: Mouse pressed left at (354, 301)
Screenshot: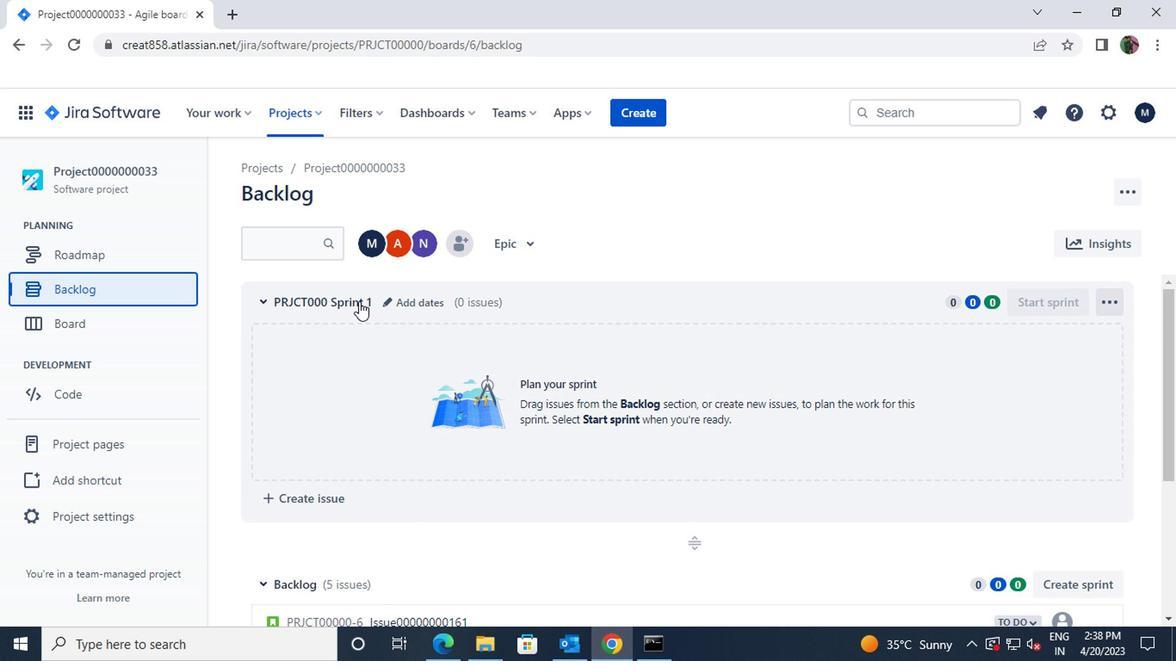 
Action: Mouse moved to (383, 300)
Screenshot: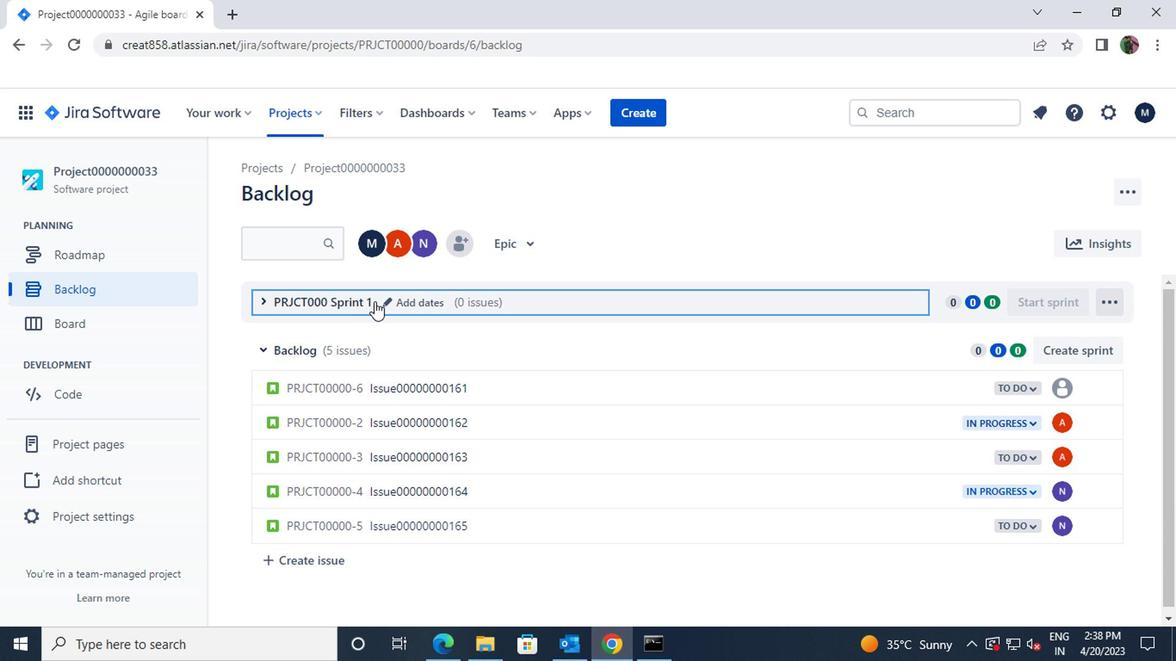 
Action: Mouse pressed left at (383, 300)
Screenshot: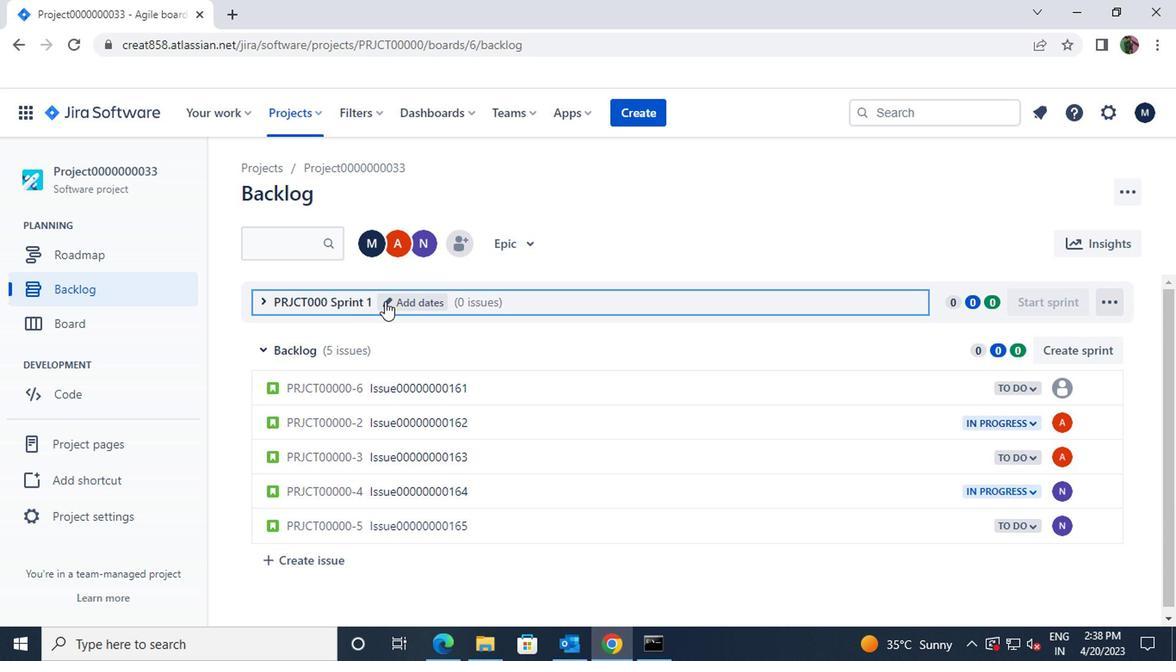 
Action: Mouse moved to (908, 208)
Screenshot: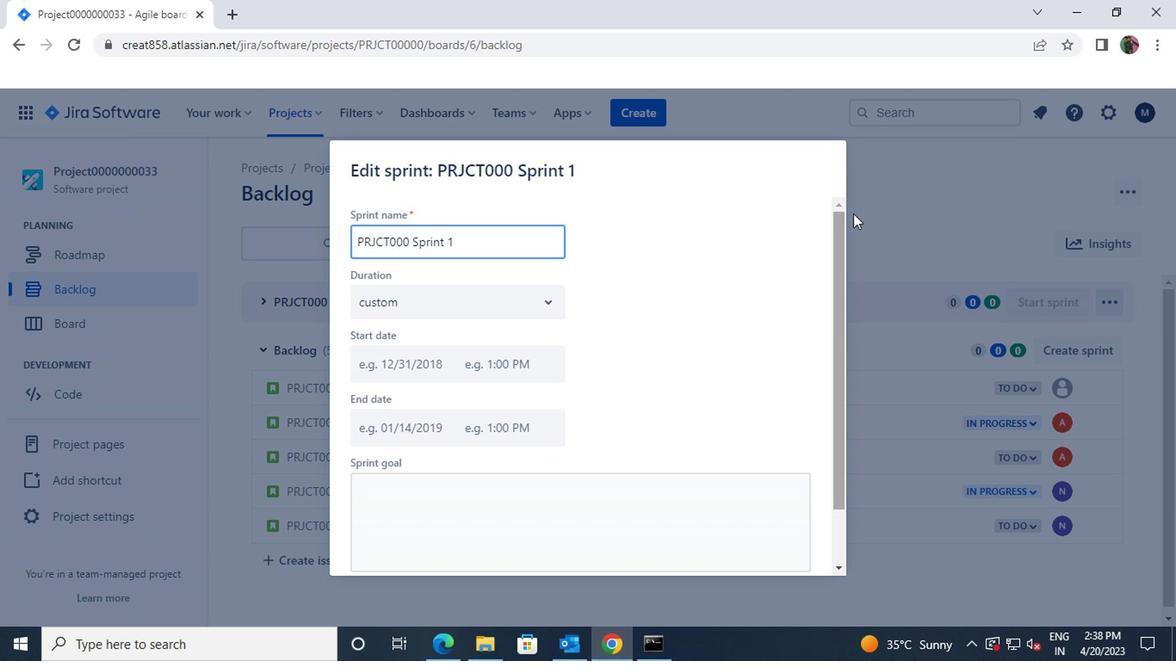 
Action: Mouse pressed left at (908, 208)
Screenshot: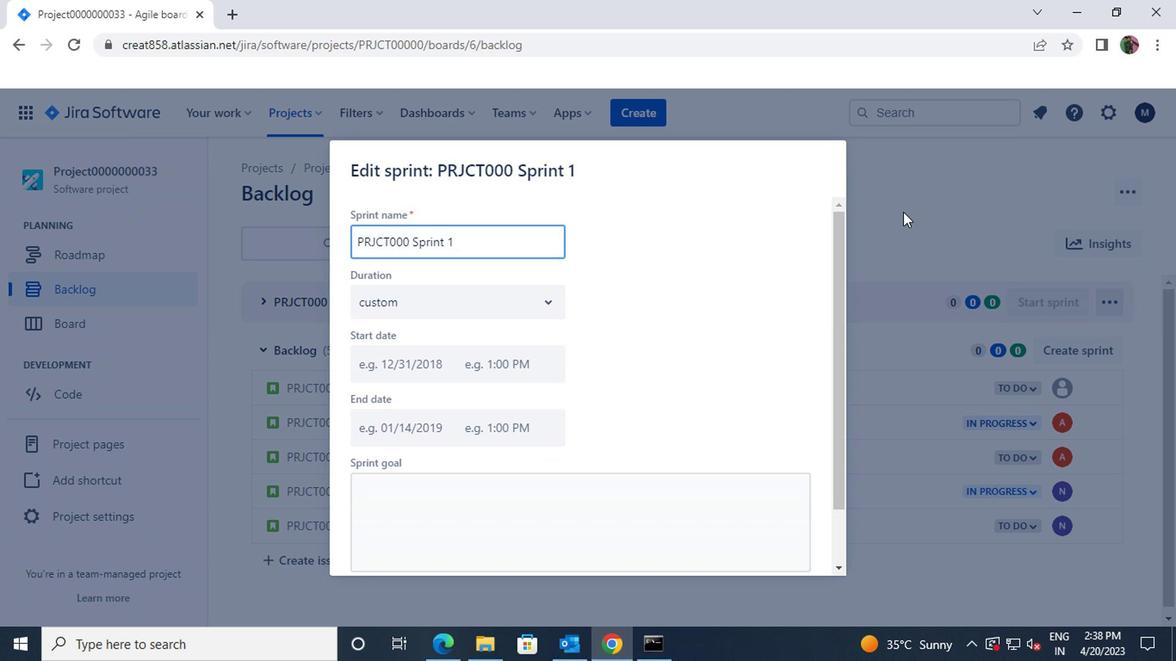 
Action: Mouse moved to (1091, 351)
Screenshot: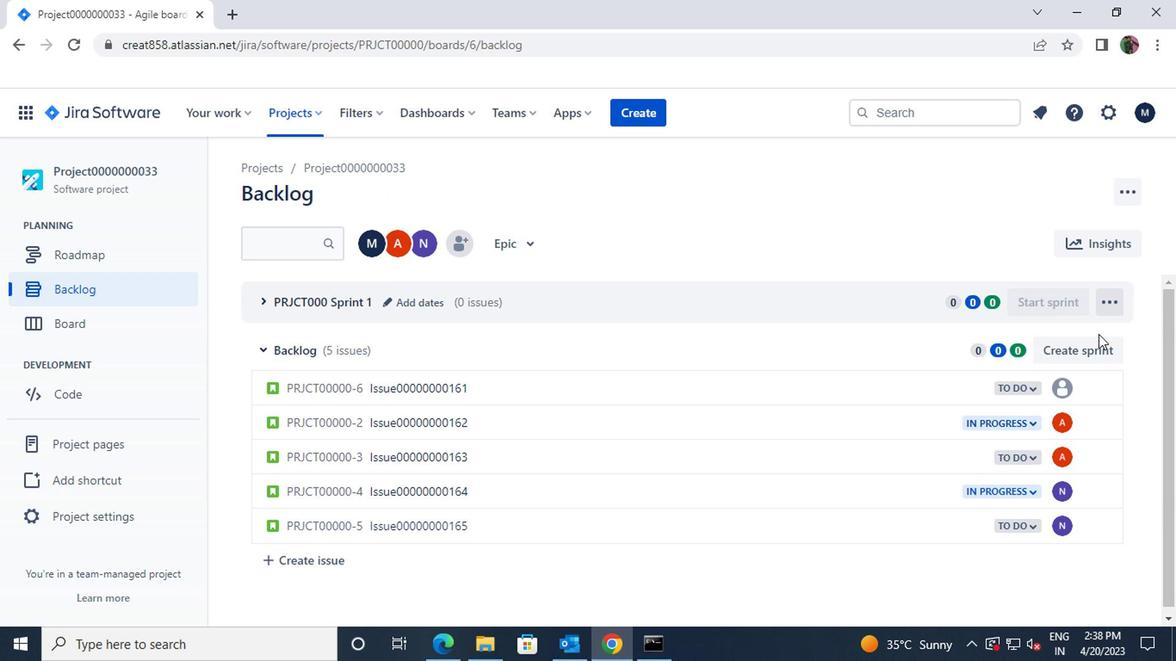 
Action: Mouse pressed left at (1091, 351)
Screenshot: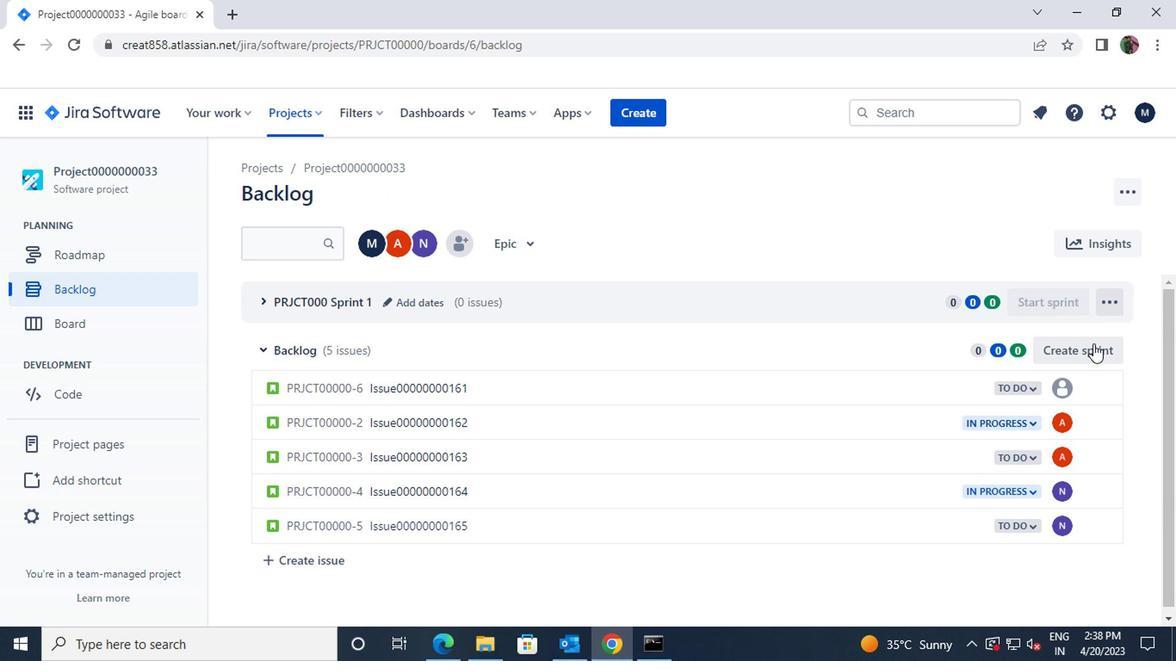 
Action: Mouse moved to (413, 305)
Screenshot: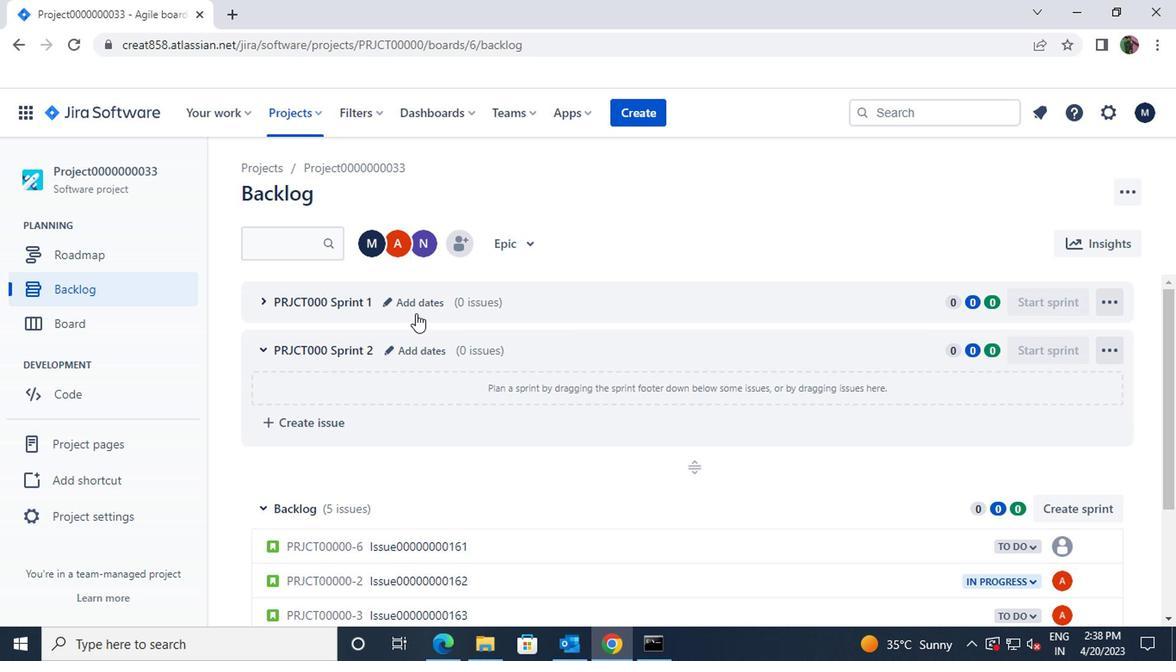 
Action: Mouse pressed left at (413, 305)
Screenshot: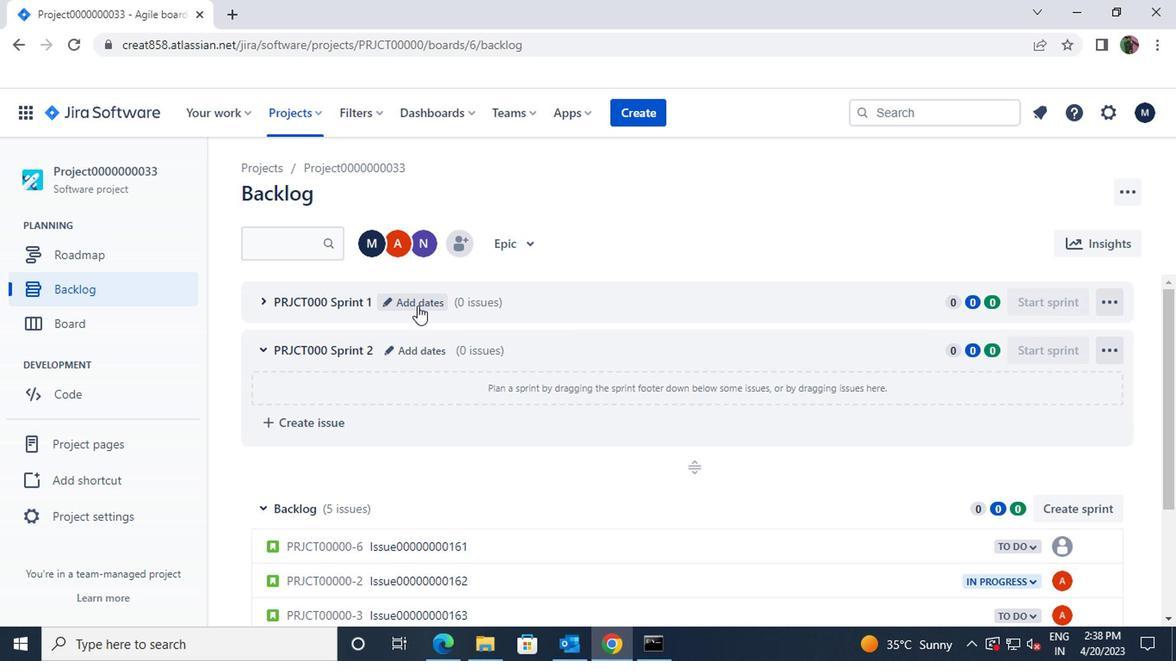 
Action: Mouse moved to (457, 243)
Screenshot: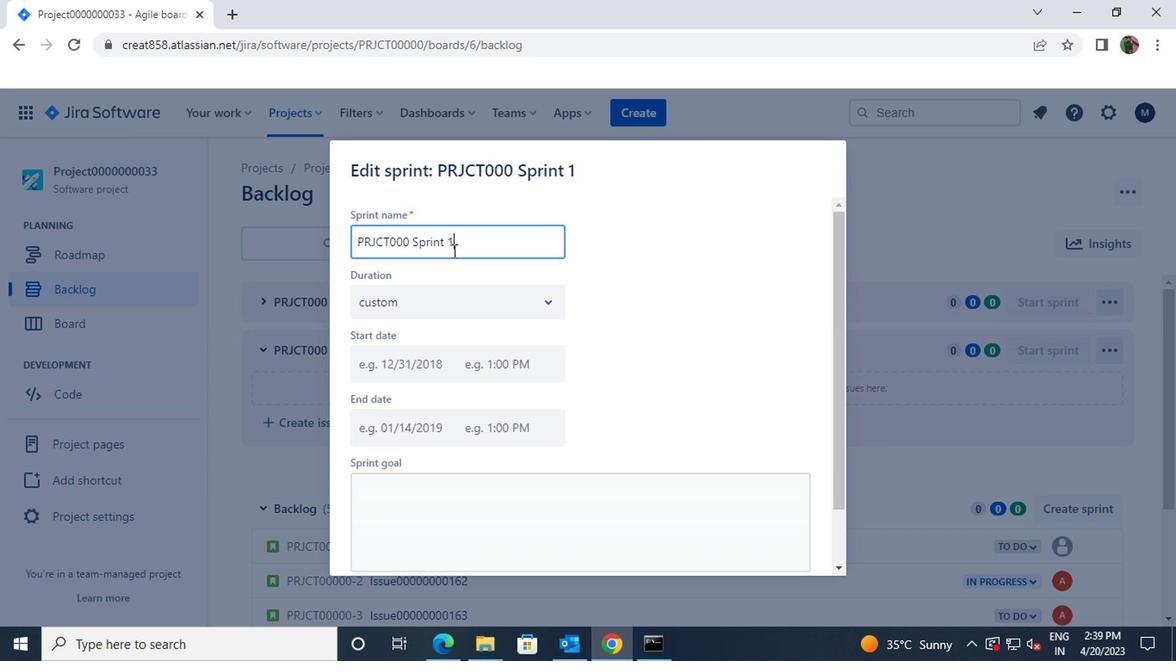 
Action: Mouse pressed left at (457, 243)
Screenshot: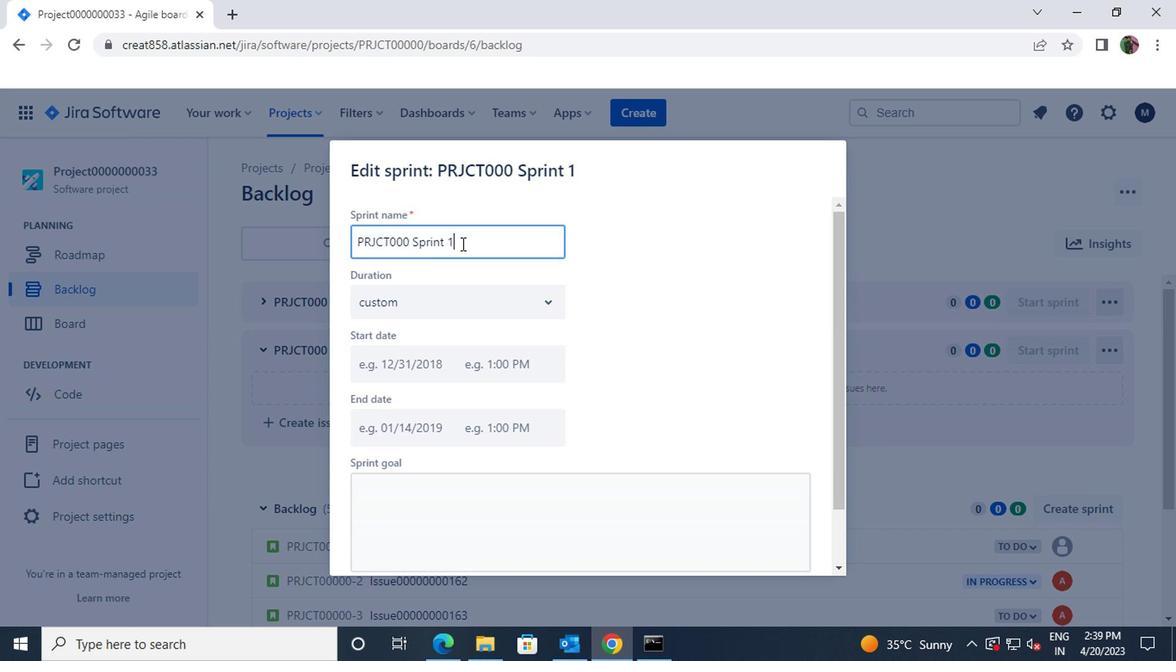 
Action: Mouse moved to (344, 243)
Screenshot: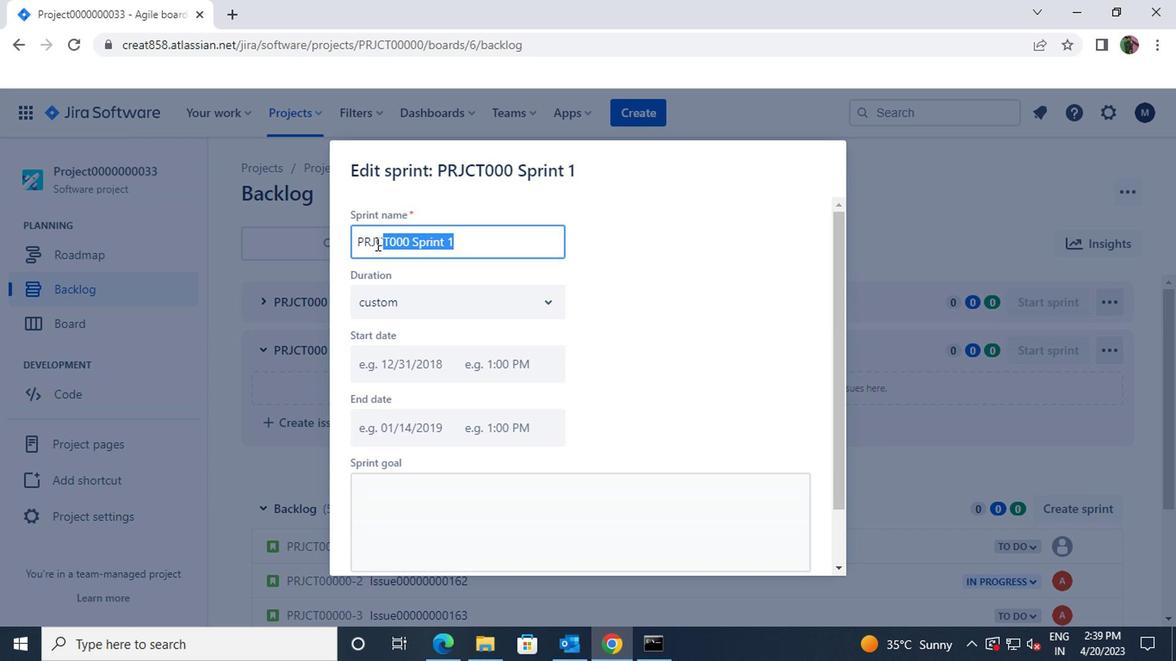 
Action: Key pressed sprint00000000097
Screenshot: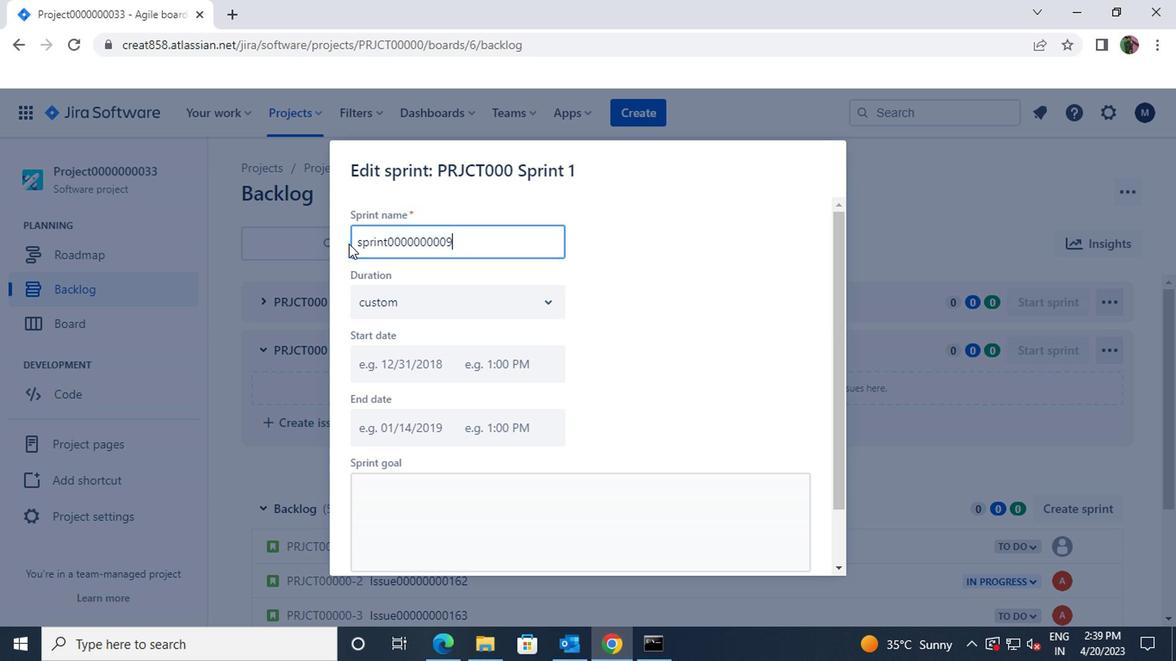 
Action: Mouse moved to (604, 365)
Screenshot: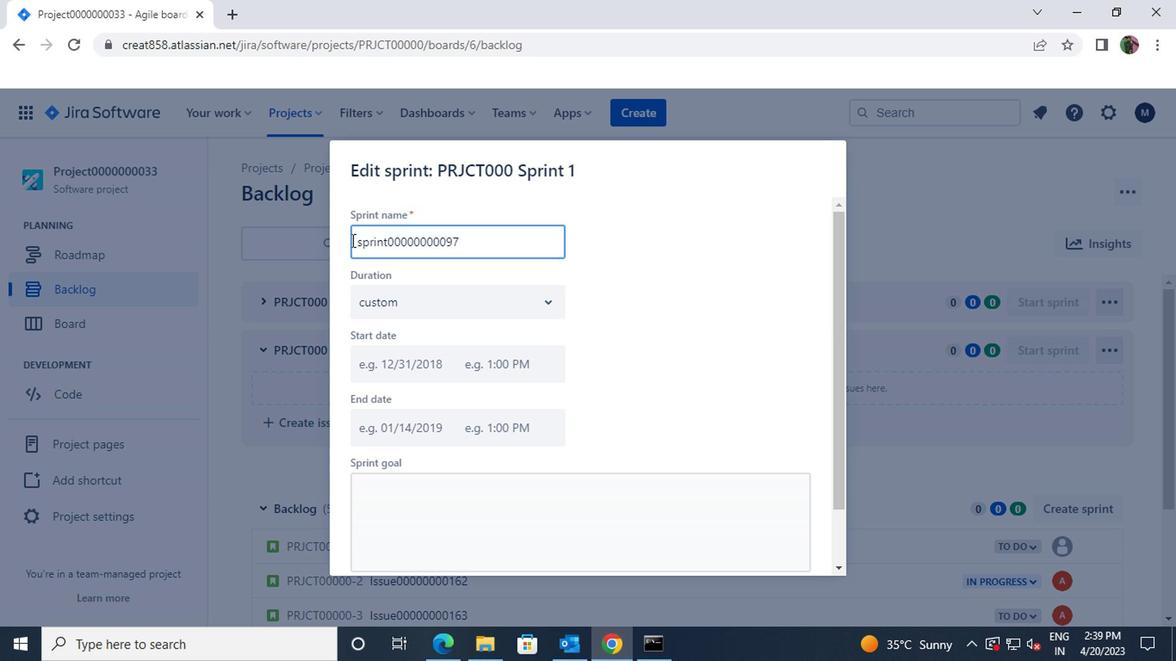 
Action: Mouse scrolled (604, 364) with delta (0, -1)
Screenshot: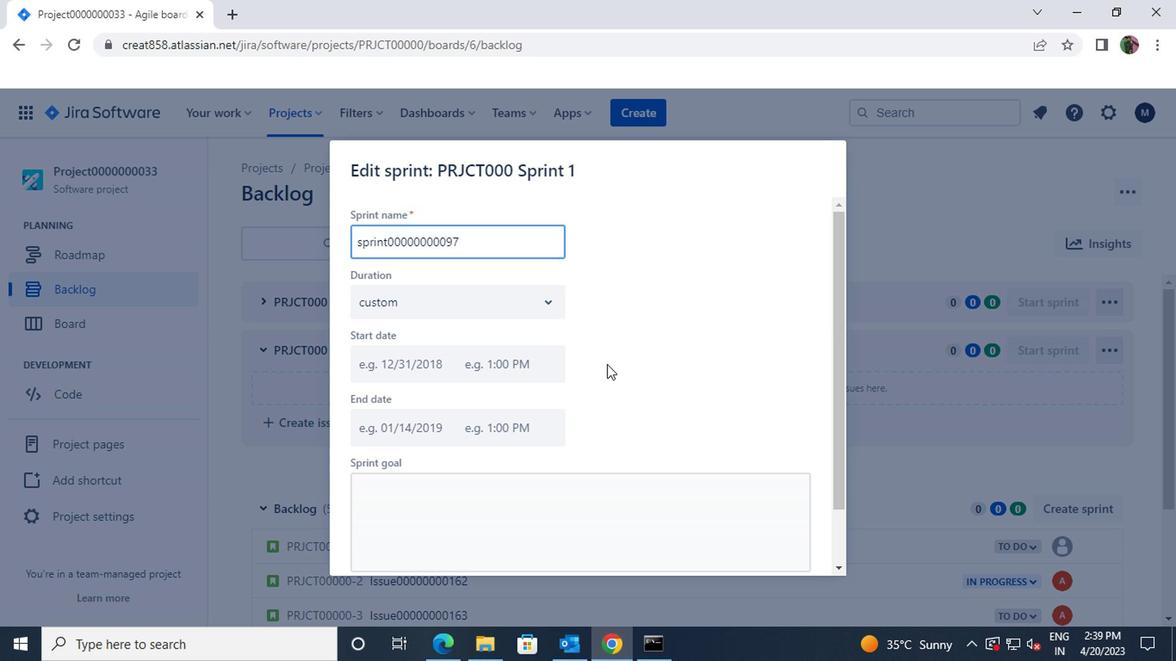 
Action: Mouse scrolled (604, 364) with delta (0, -1)
Screenshot: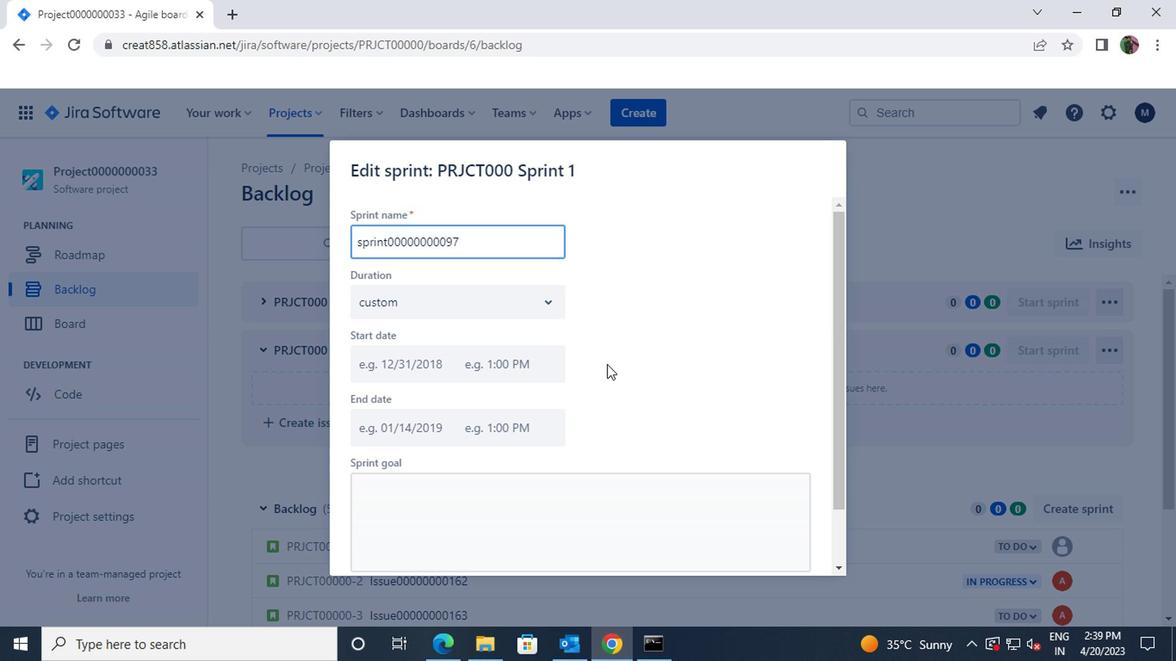 
Action: Mouse scrolled (604, 364) with delta (0, -1)
Screenshot: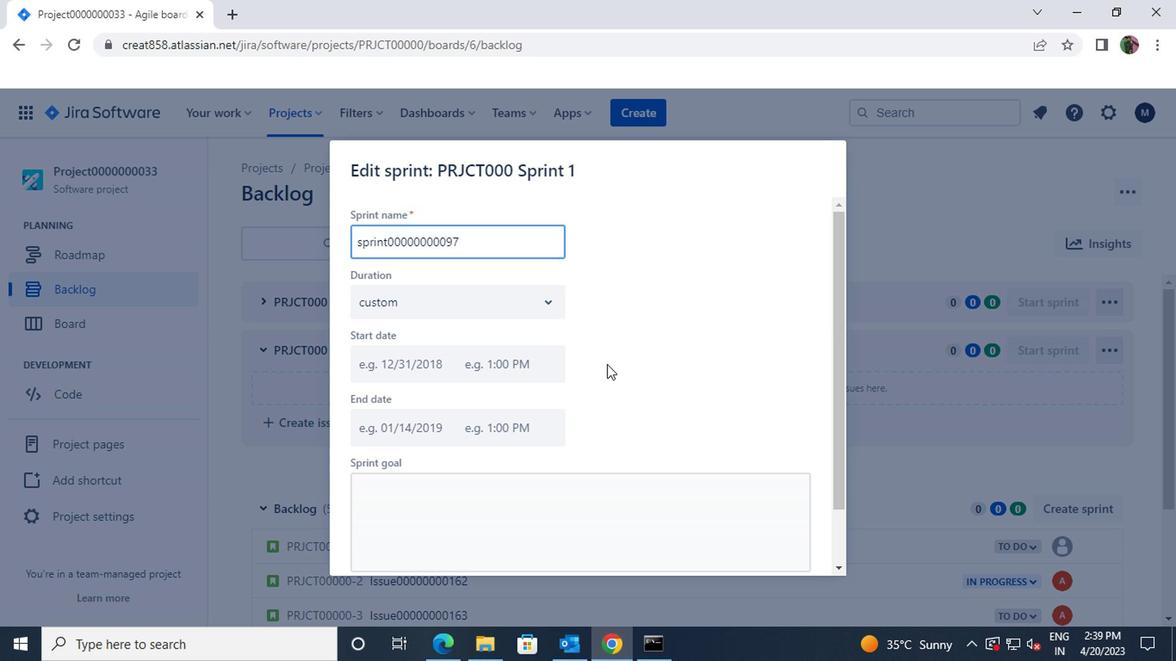 
Action: Mouse moved to (710, 543)
Screenshot: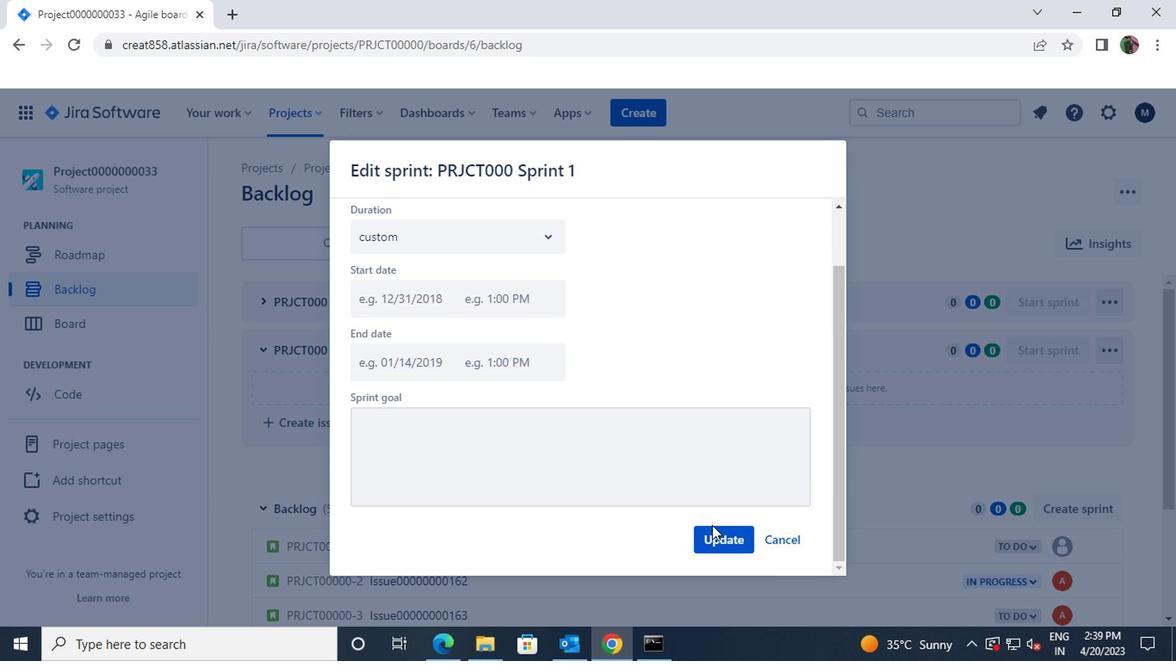 
Action: Mouse pressed left at (710, 543)
Screenshot: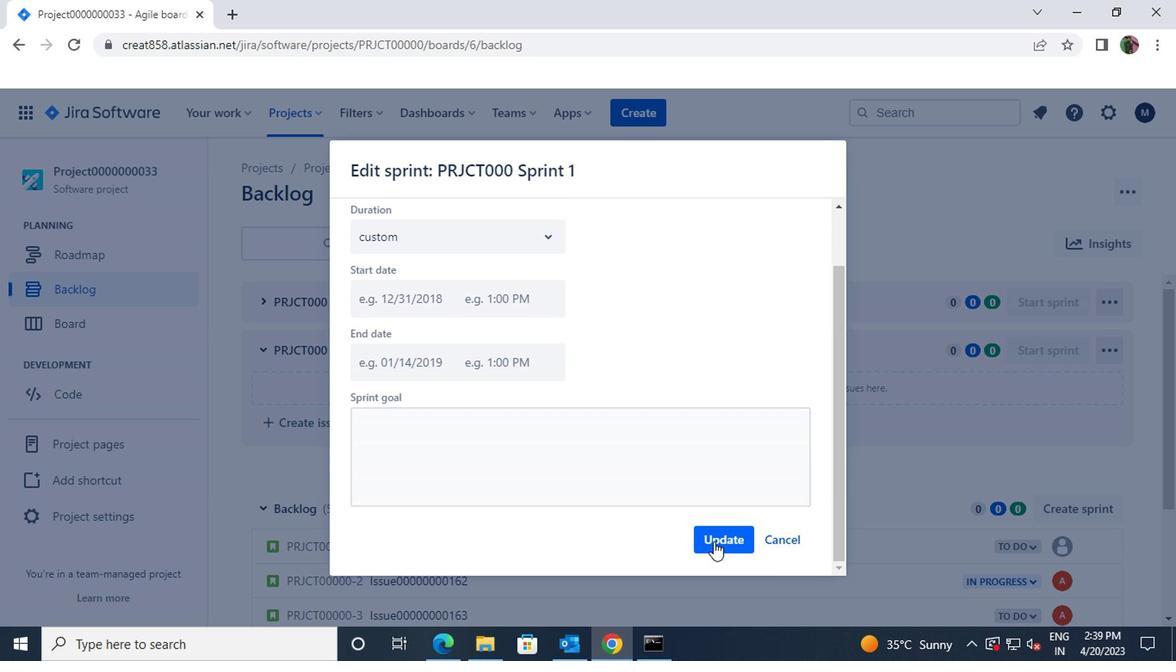 
